 Task: Find connections with filter location Yverdon-les-Bains with filter topic #coachingwith filter profile language English with filter current company Habitat for Humanity International with filter school Abeda Inamdar Senior College - India with filter industry Economic Programs with filter service category Financial Planning with filter keywords title Yoga Instructor
Action: Mouse moved to (504, 79)
Screenshot: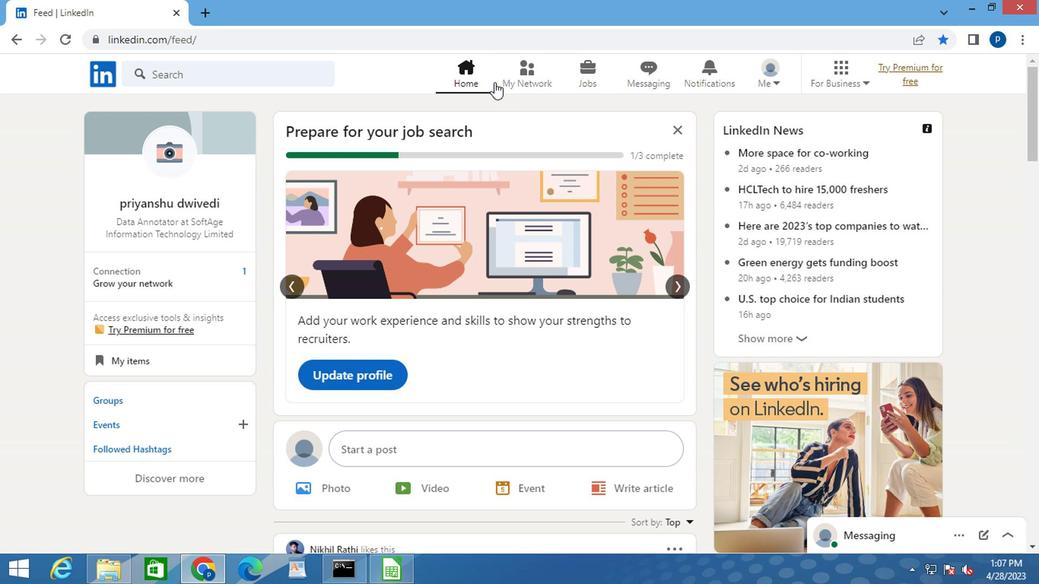 
Action: Mouse pressed left at (504, 79)
Screenshot: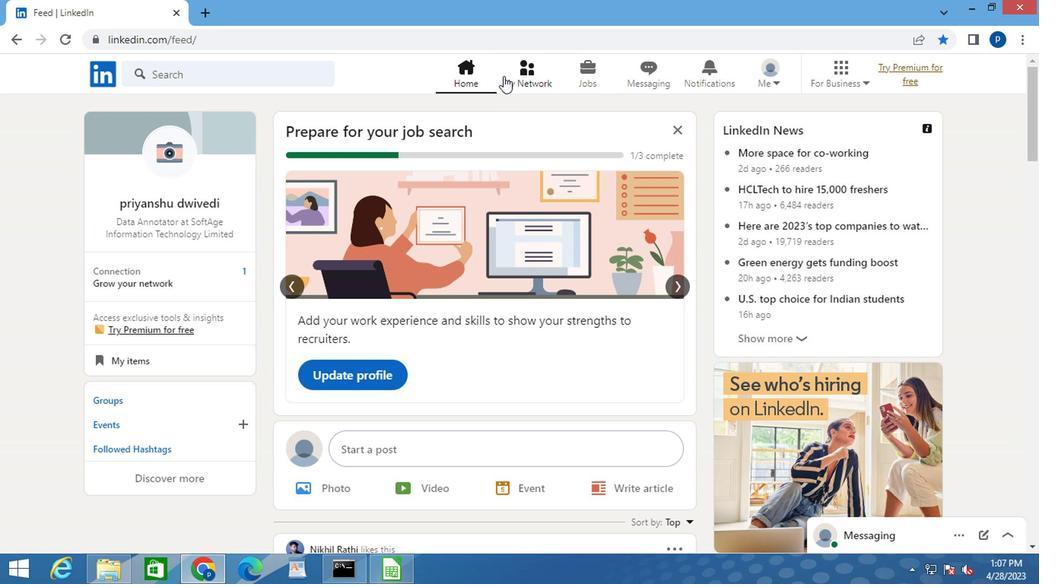 
Action: Mouse moved to (188, 165)
Screenshot: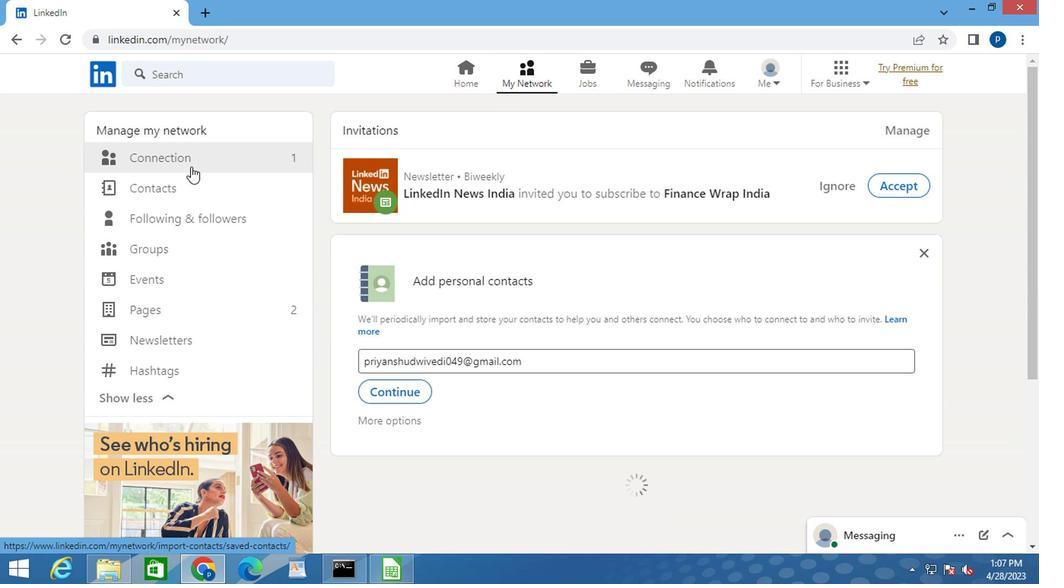 
Action: Mouse pressed left at (188, 165)
Screenshot: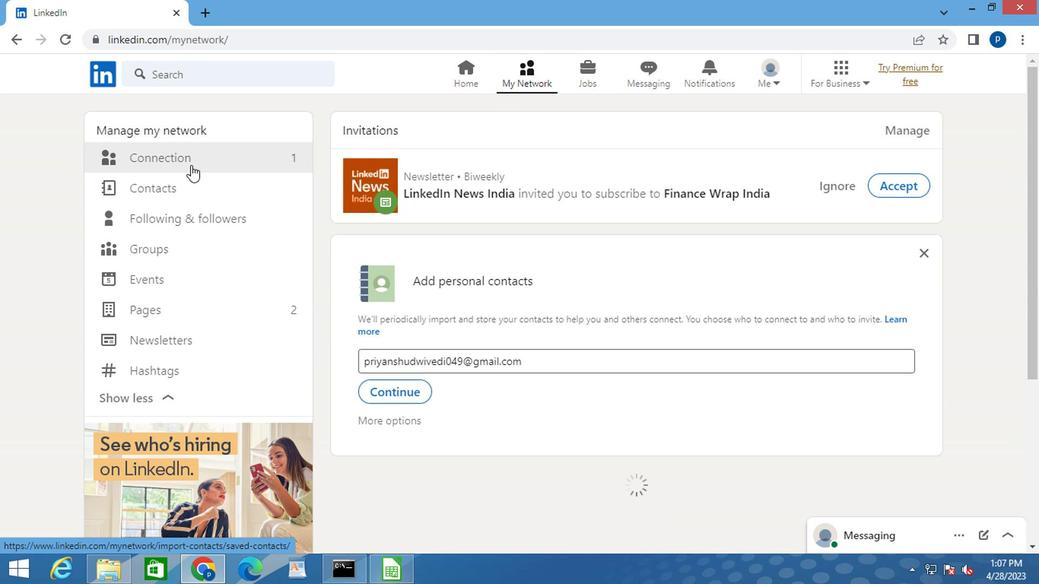 
Action: Mouse moved to (617, 162)
Screenshot: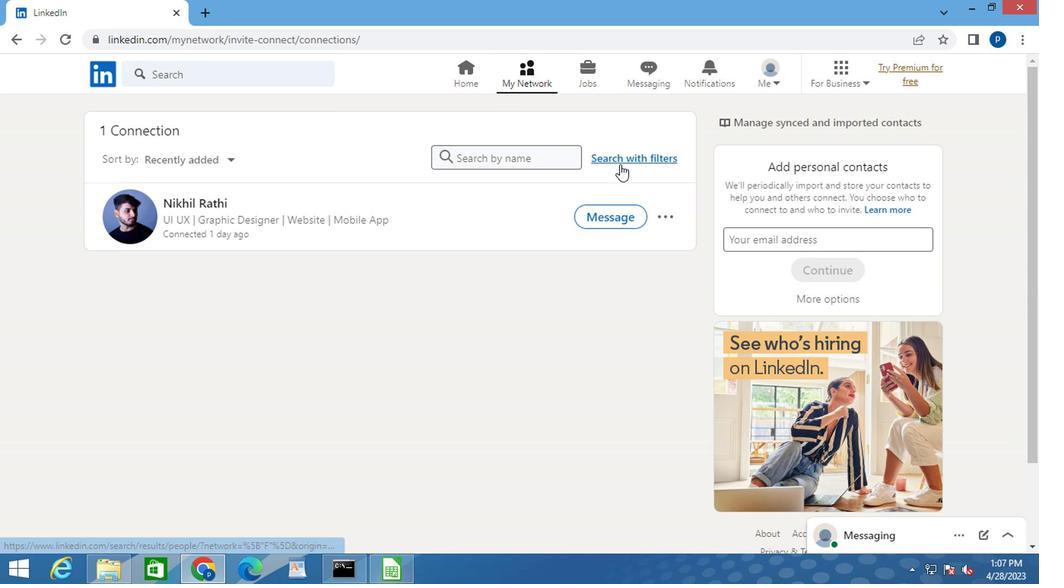 
Action: Mouse pressed left at (617, 162)
Screenshot: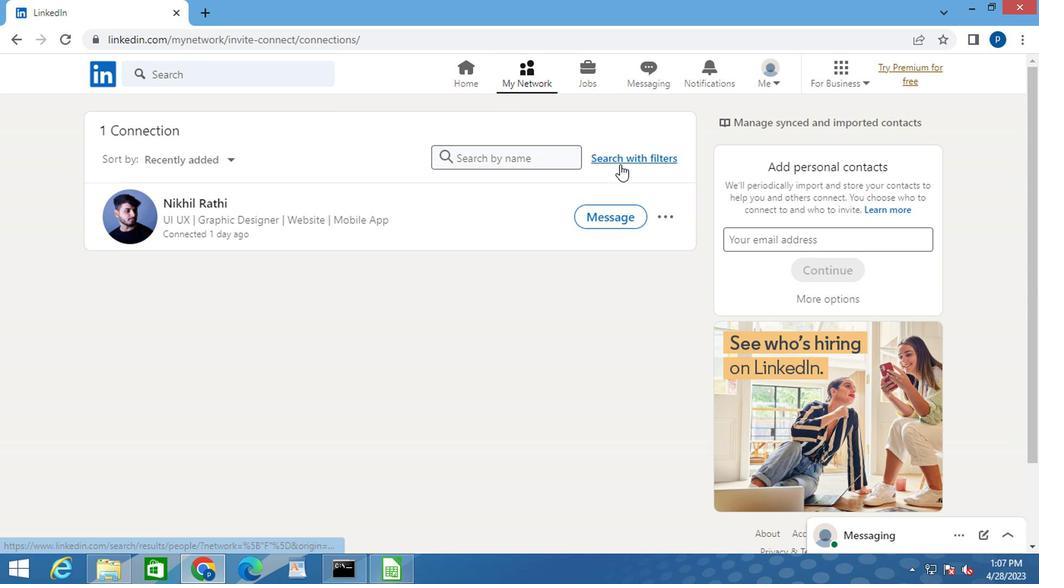 
Action: Mouse moved to (555, 115)
Screenshot: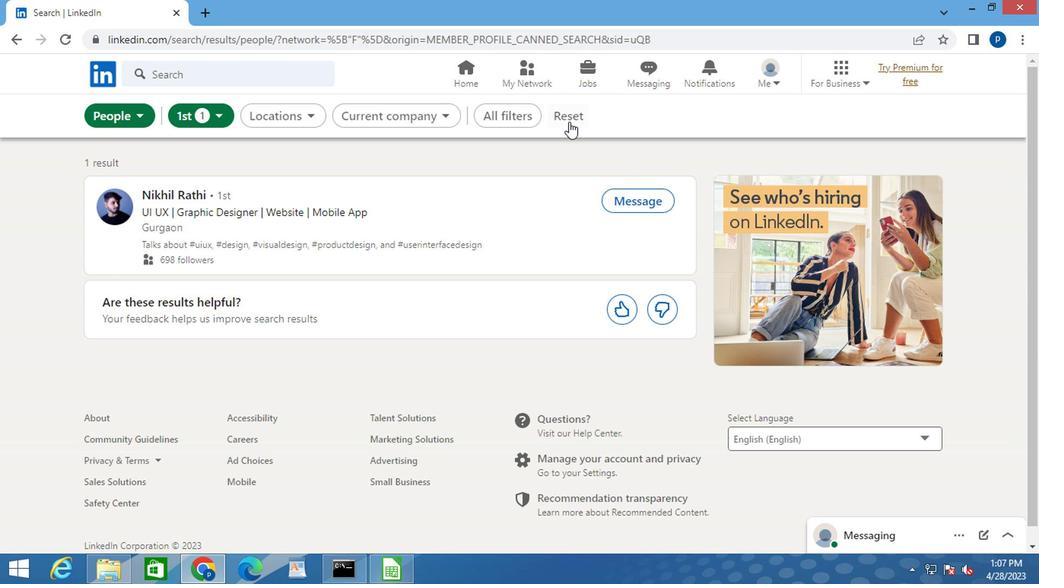 
Action: Mouse pressed left at (555, 115)
Screenshot: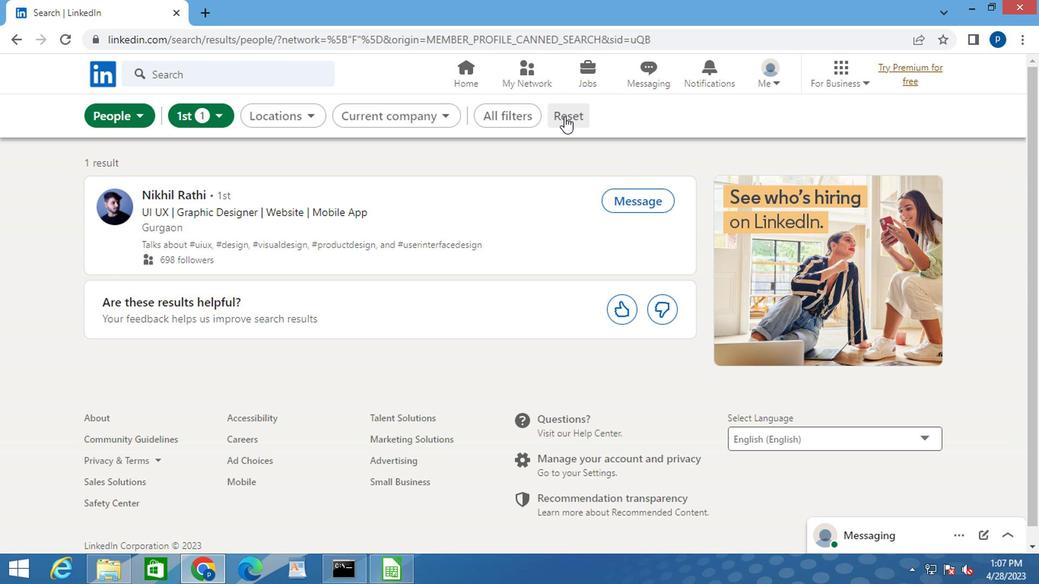 
Action: Mouse moved to (546, 117)
Screenshot: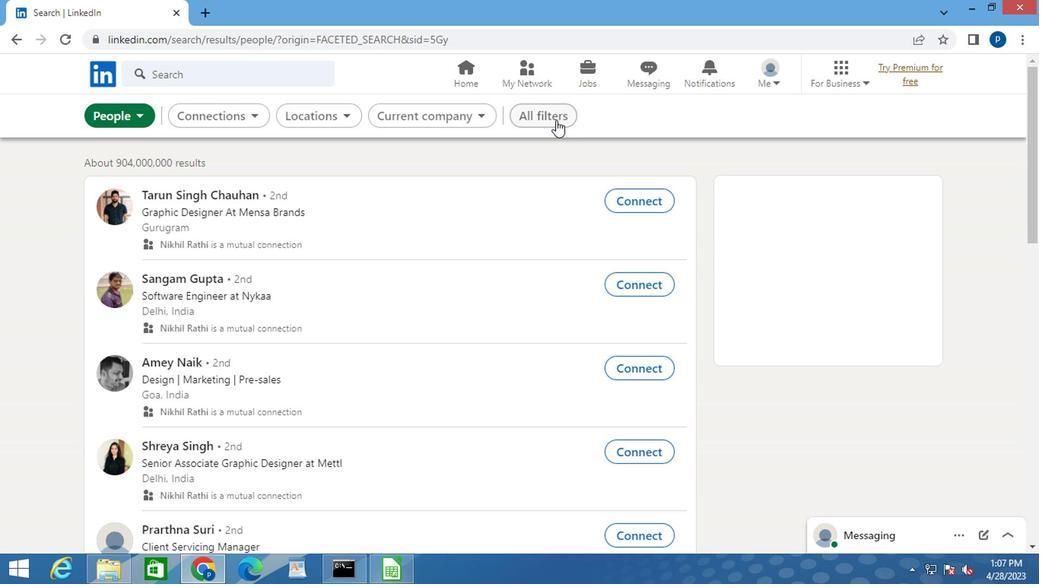 
Action: Mouse pressed left at (546, 117)
Screenshot: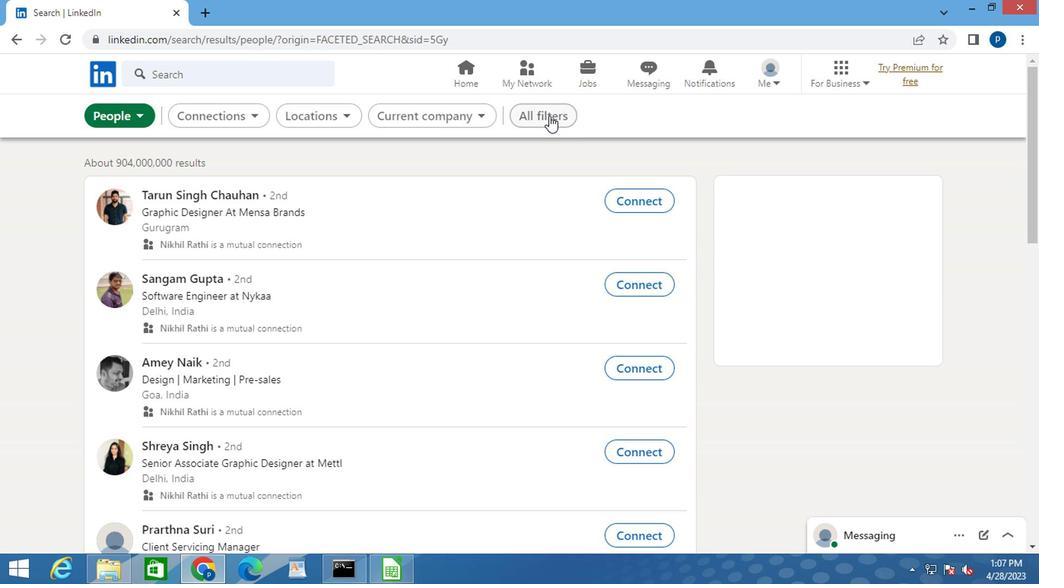
Action: Mouse moved to (734, 344)
Screenshot: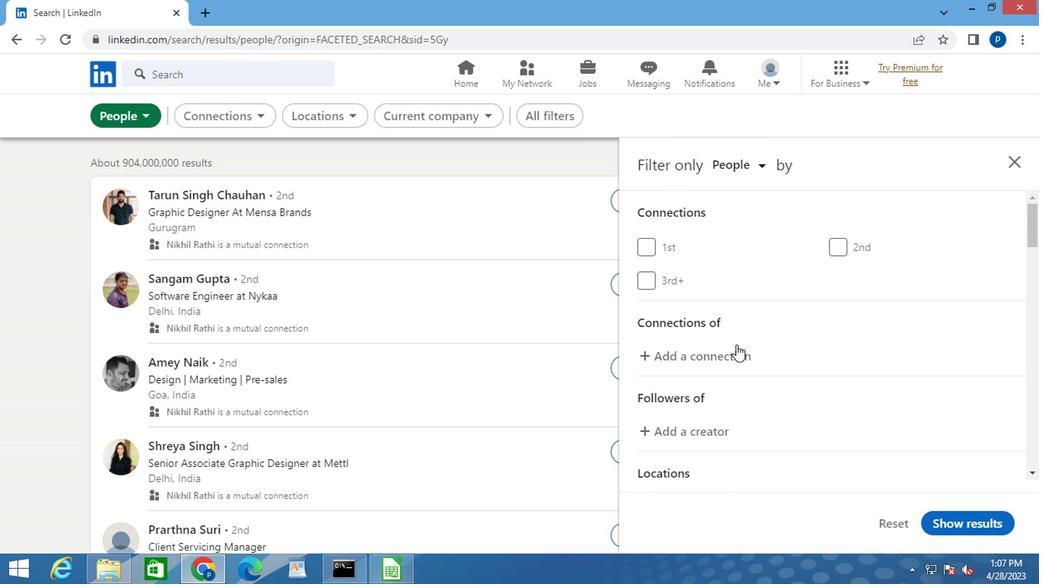 
Action: Mouse scrolled (734, 343) with delta (0, -1)
Screenshot: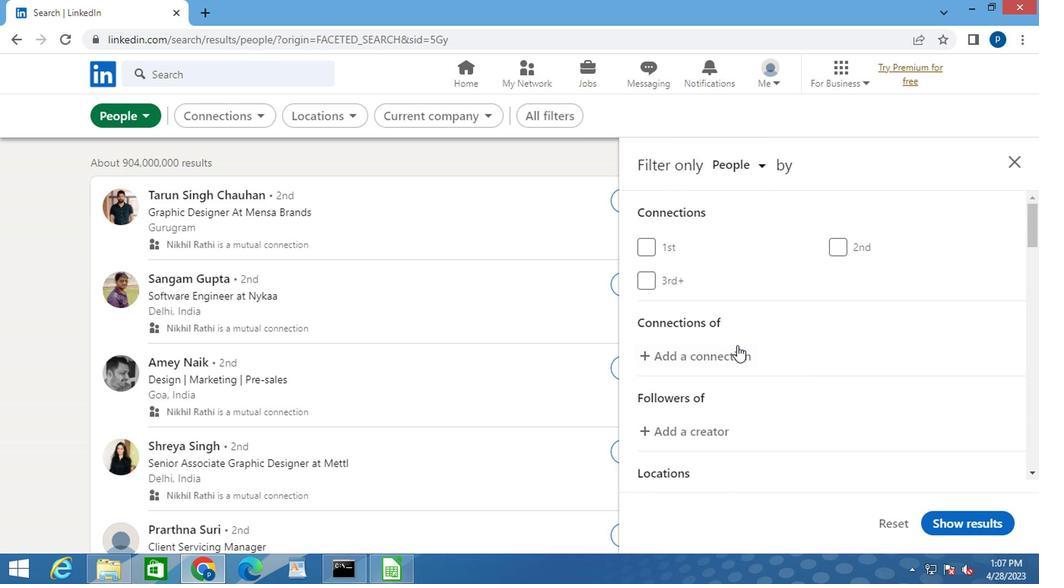 
Action: Mouse scrolled (734, 343) with delta (0, -1)
Screenshot: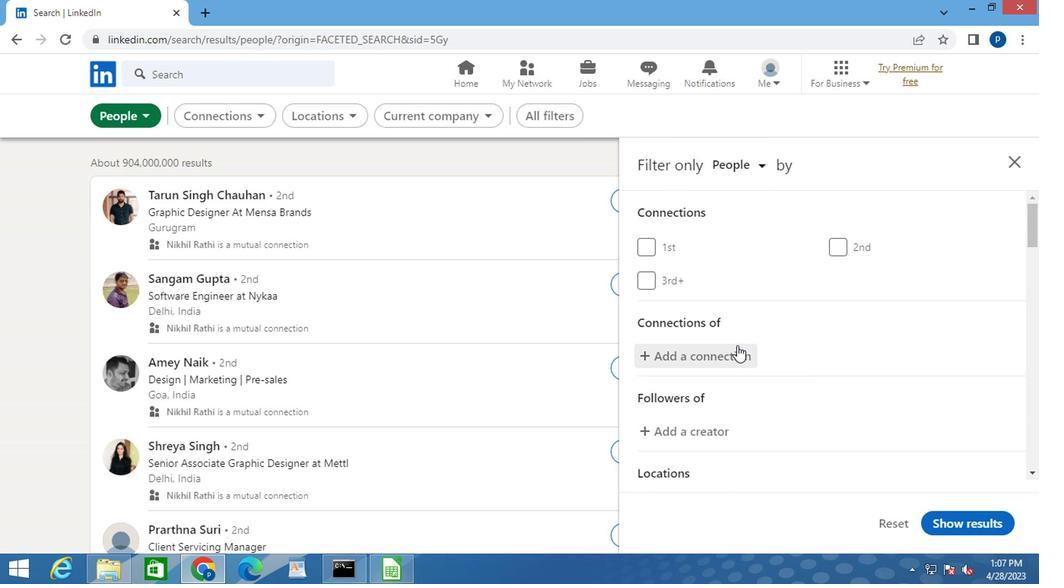
Action: Mouse moved to (846, 408)
Screenshot: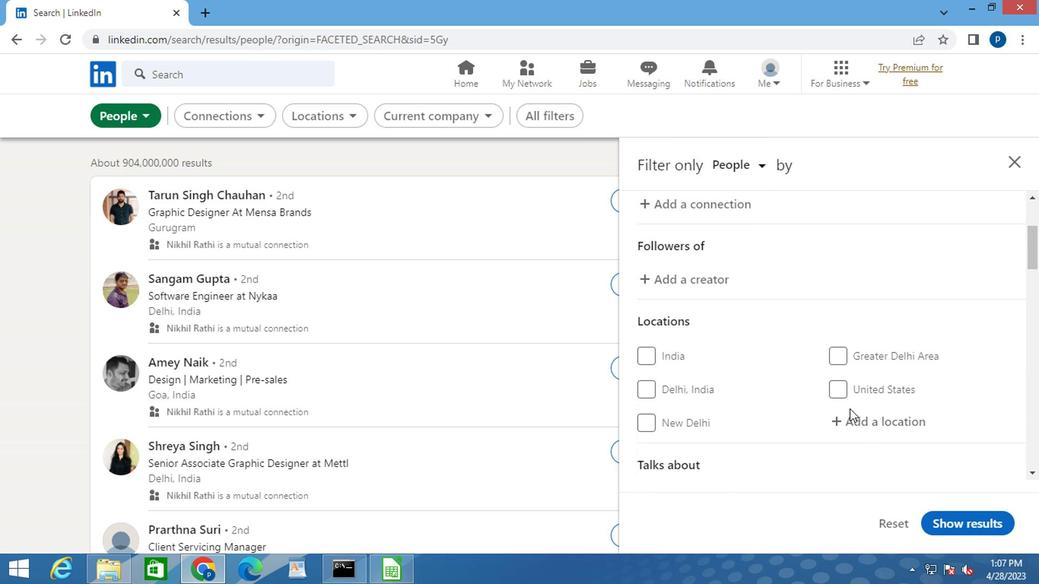 
Action: Mouse pressed left at (846, 408)
Screenshot: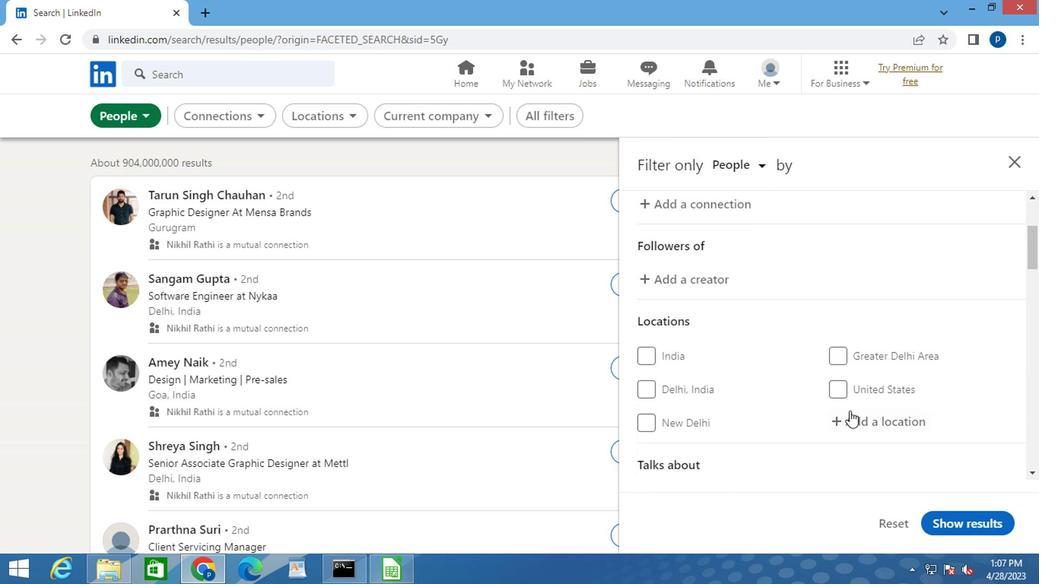 
Action: Key pressed <Key.caps_lock>y<Key.caps_lock>verdon-<Key.caps_lock>i<Key.caps_lock>es-<Key.caps_lock>b<Key.caps_lock>ains<Key.space>
Screenshot: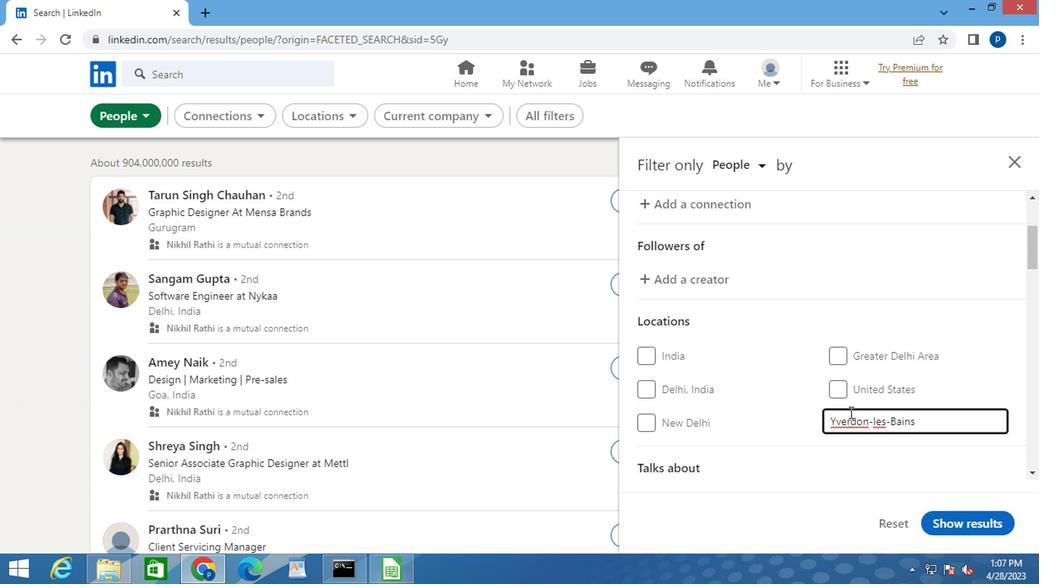 
Action: Mouse moved to (782, 413)
Screenshot: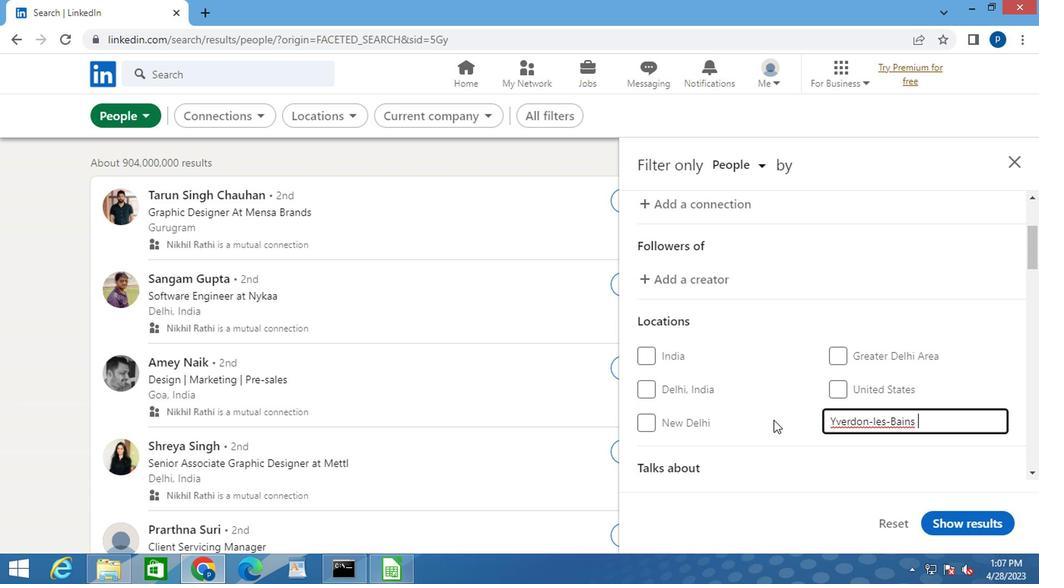 
Action: Mouse scrolled (782, 413) with delta (0, 0)
Screenshot: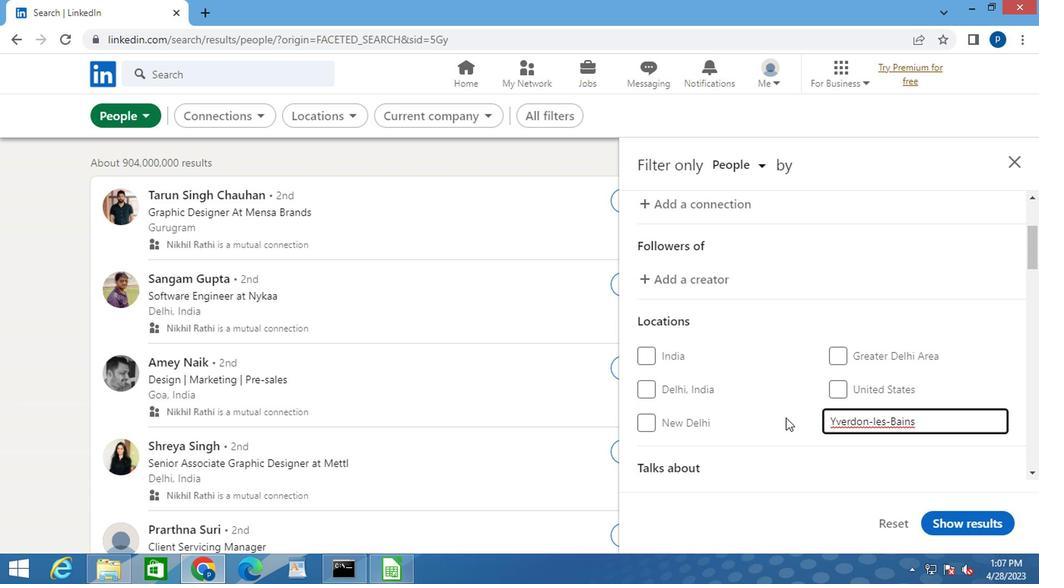 
Action: Mouse scrolled (782, 413) with delta (0, 0)
Screenshot: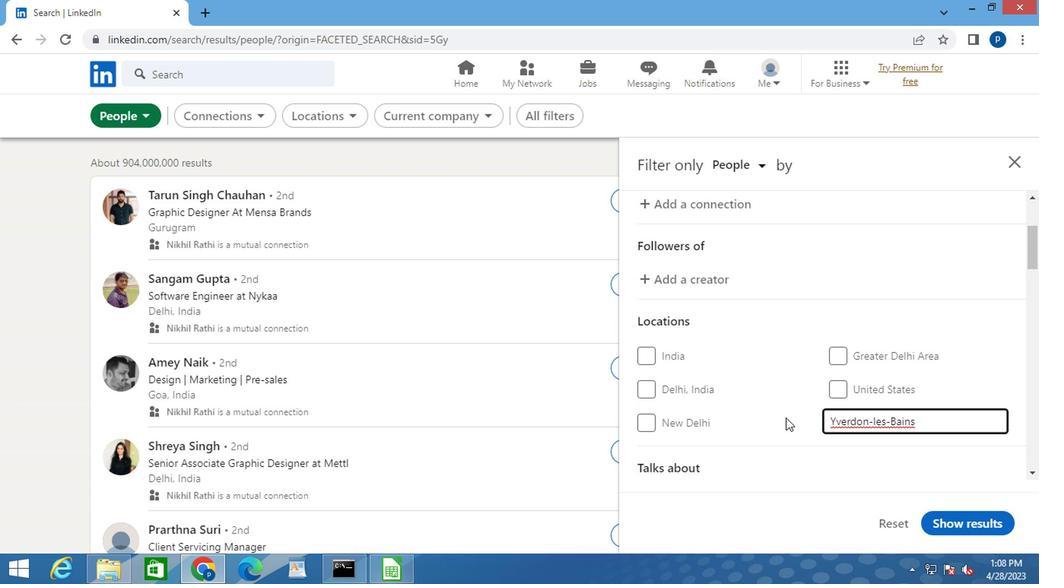 
Action: Mouse moved to (853, 411)
Screenshot: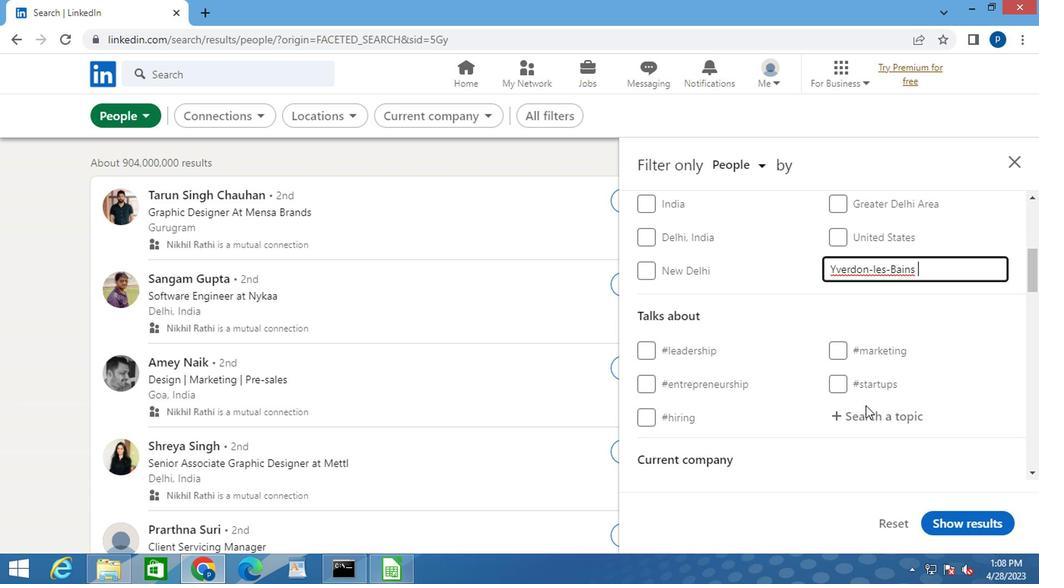 
Action: Mouse pressed left at (853, 411)
Screenshot: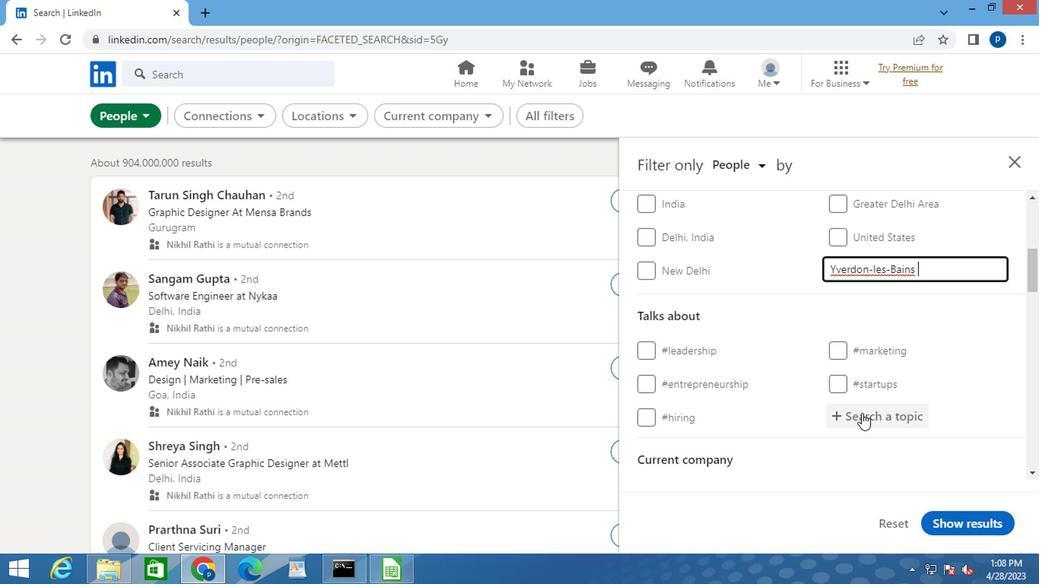 
Action: Key pressed <Key.shift><Key.shift><Key.shift>#COACHING<Key.space>
Screenshot: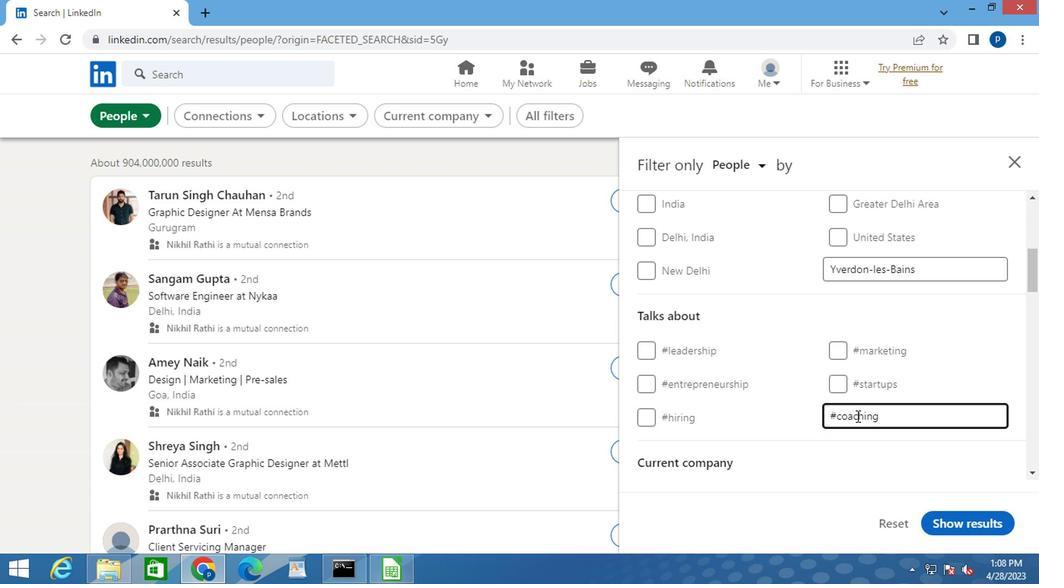 
Action: Mouse moved to (824, 424)
Screenshot: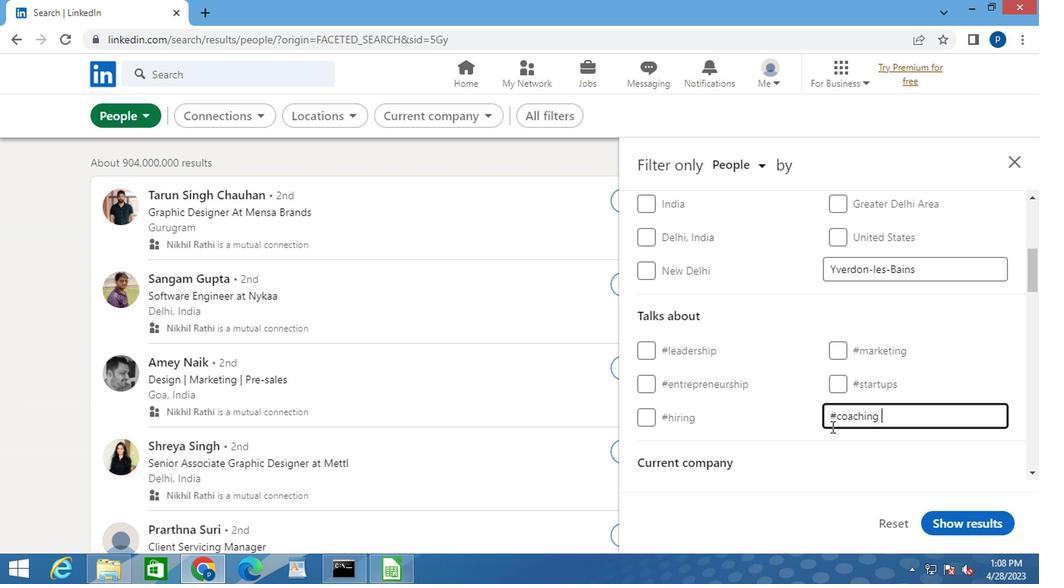 
Action: Mouse scrolled (824, 423) with delta (0, -1)
Screenshot: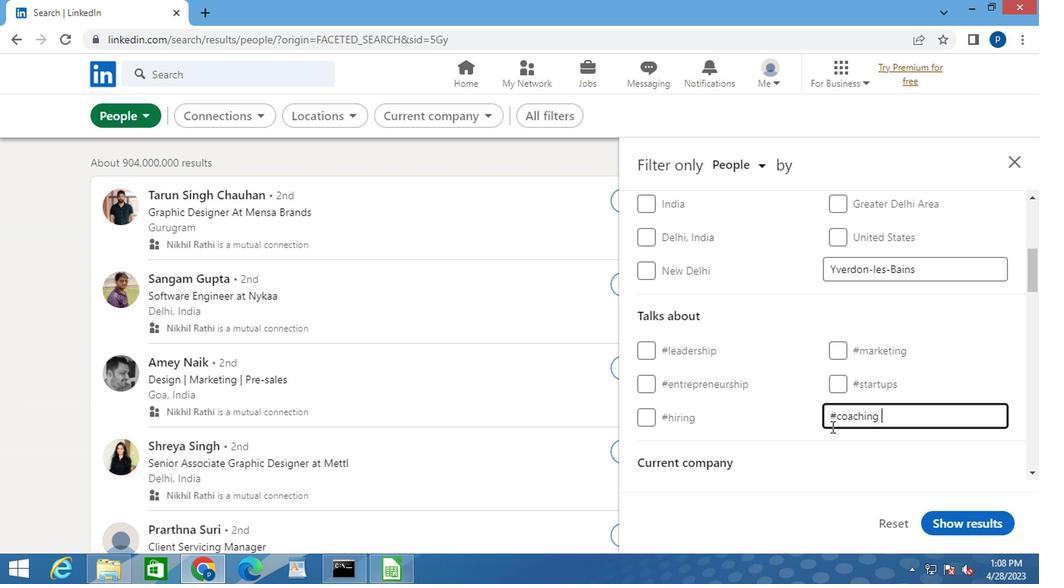
Action: Mouse scrolled (824, 423) with delta (0, -1)
Screenshot: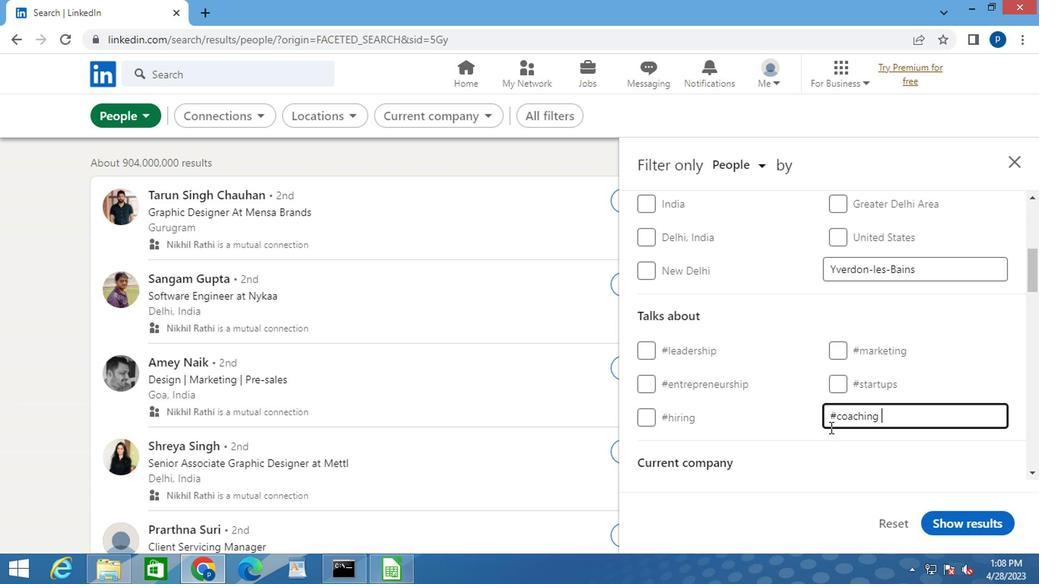 
Action: Mouse moved to (807, 401)
Screenshot: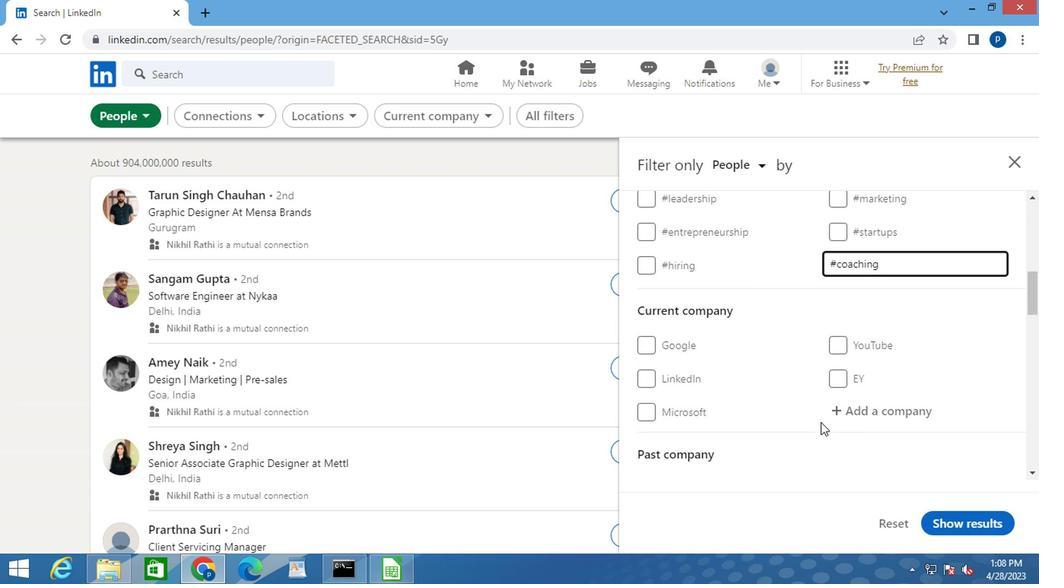 
Action: Mouse scrolled (807, 401) with delta (0, 0)
Screenshot: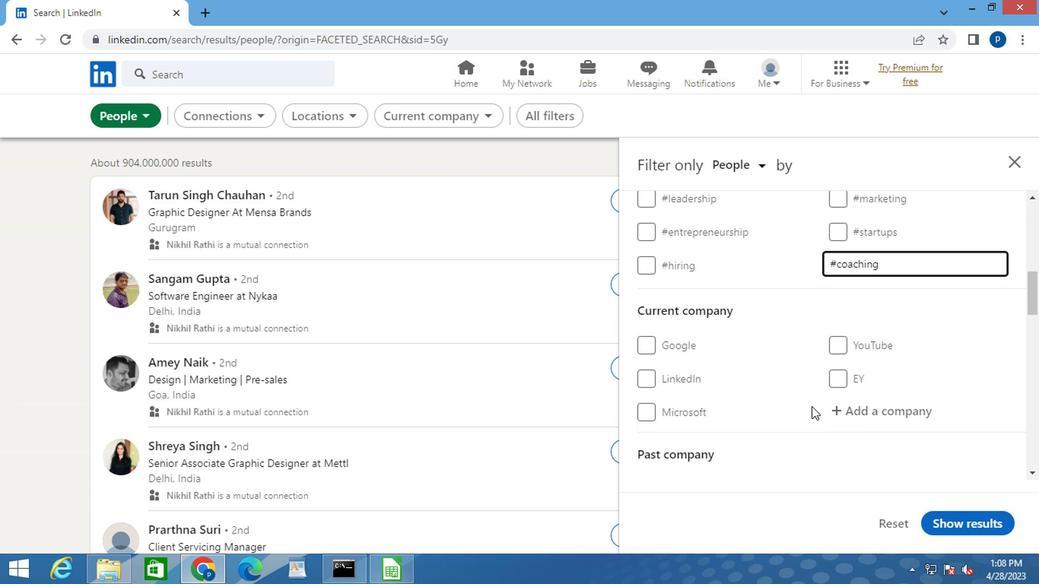 
Action: Mouse scrolled (807, 401) with delta (0, 0)
Screenshot: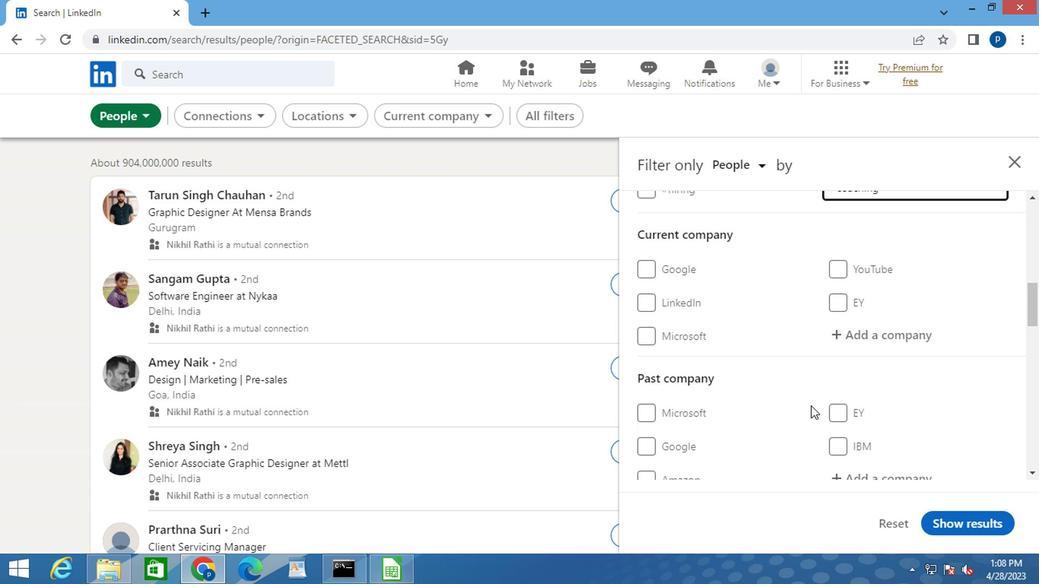 
Action: Mouse scrolled (807, 401) with delta (0, 0)
Screenshot: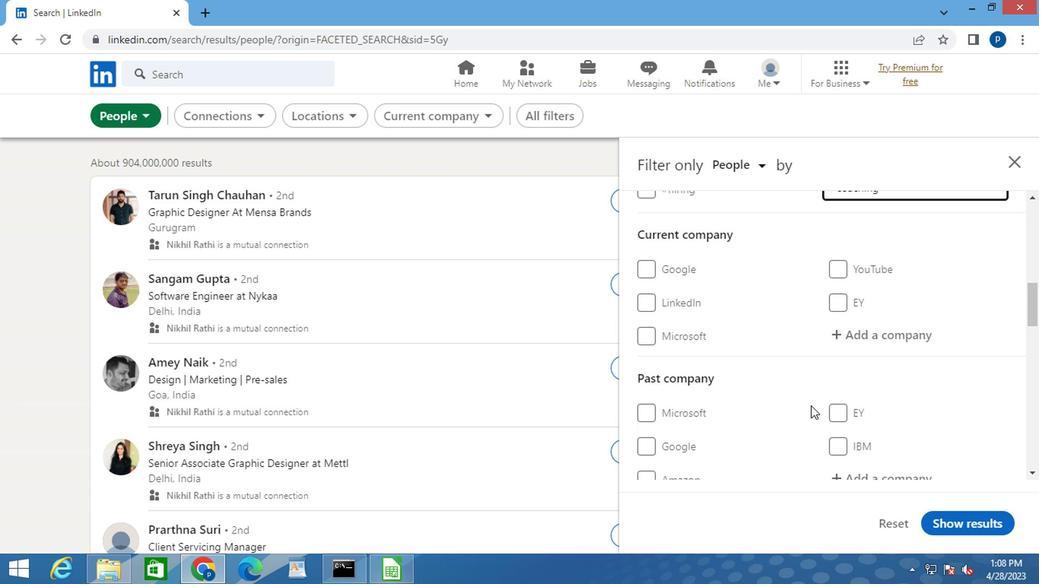 
Action: Mouse moved to (782, 382)
Screenshot: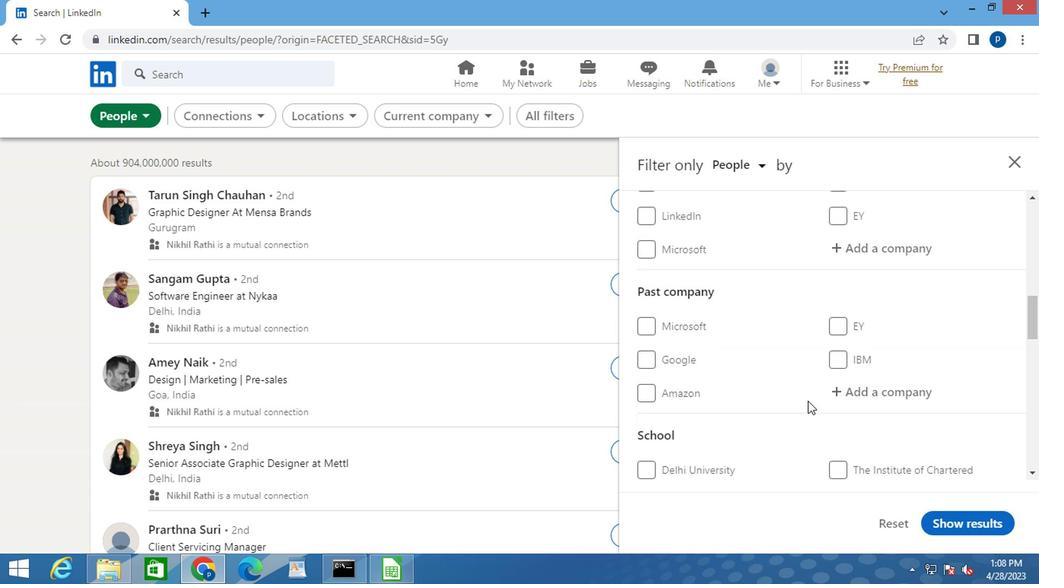 
Action: Mouse scrolled (782, 382) with delta (0, 0)
Screenshot: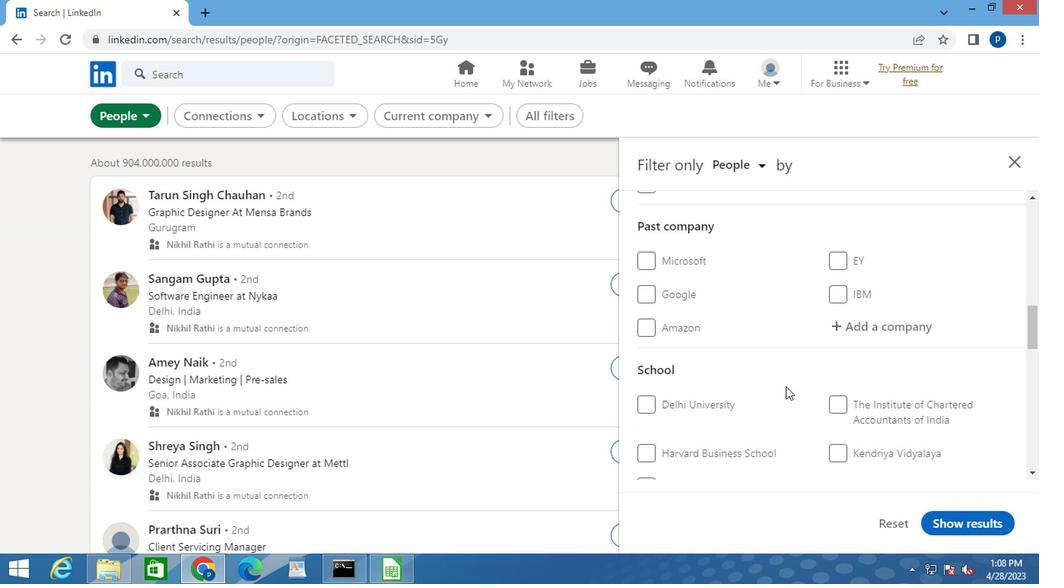 
Action: Mouse scrolled (782, 382) with delta (0, 0)
Screenshot: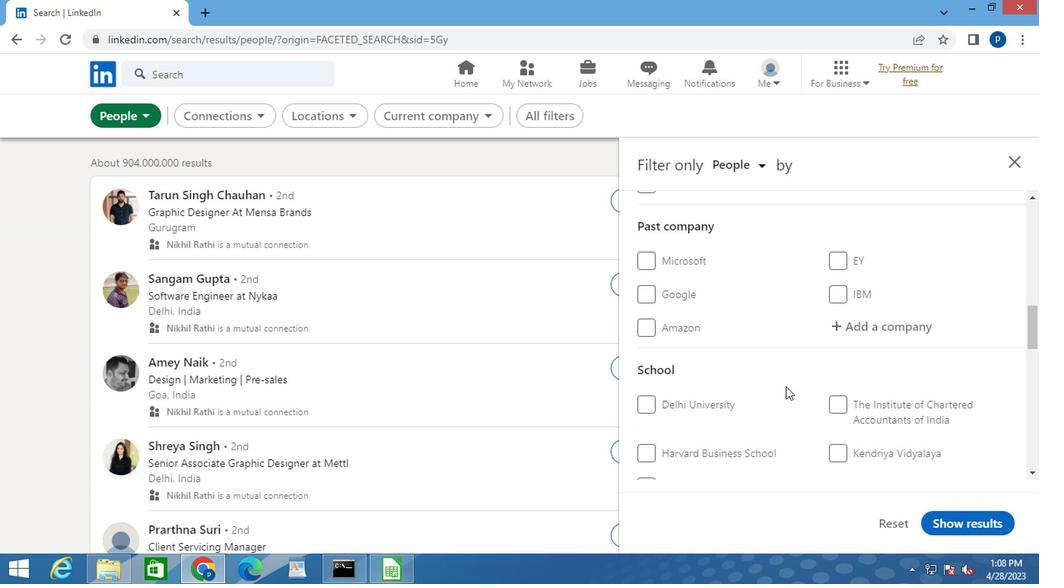 
Action: Mouse scrolled (782, 382) with delta (0, 0)
Screenshot: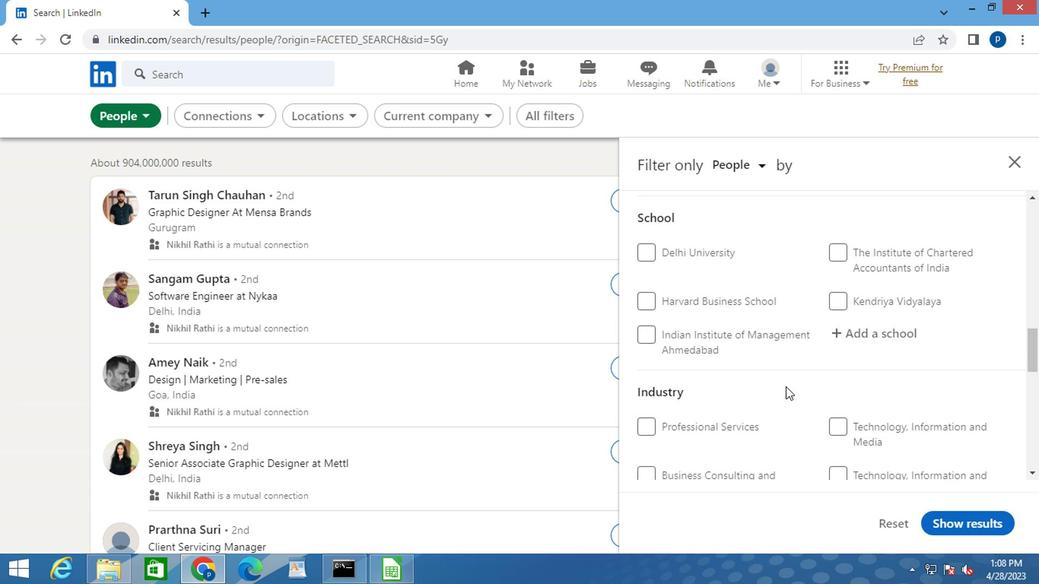 
Action: Mouse scrolled (782, 382) with delta (0, 0)
Screenshot: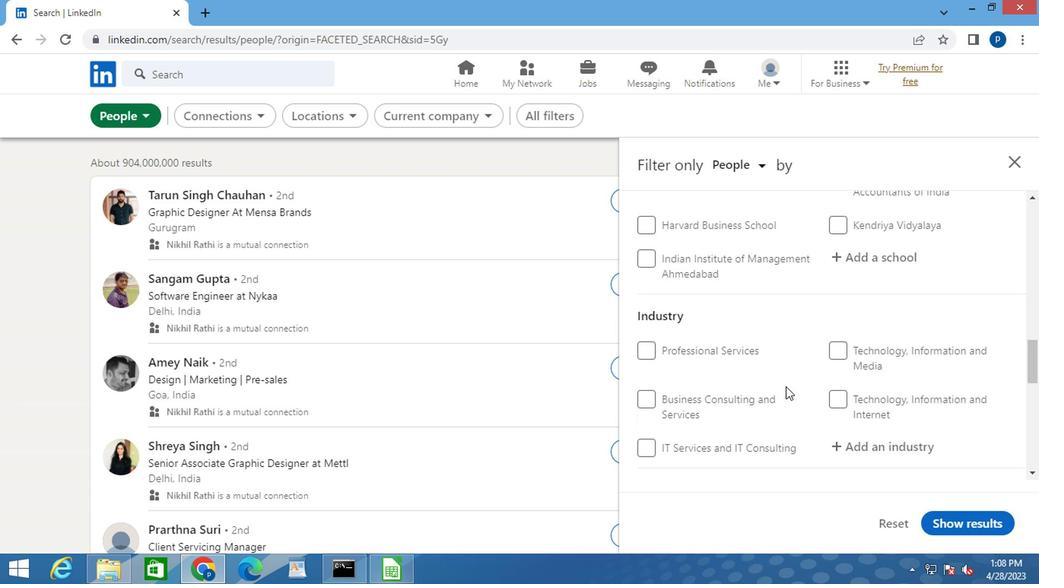 
Action: Mouse scrolled (782, 382) with delta (0, 0)
Screenshot: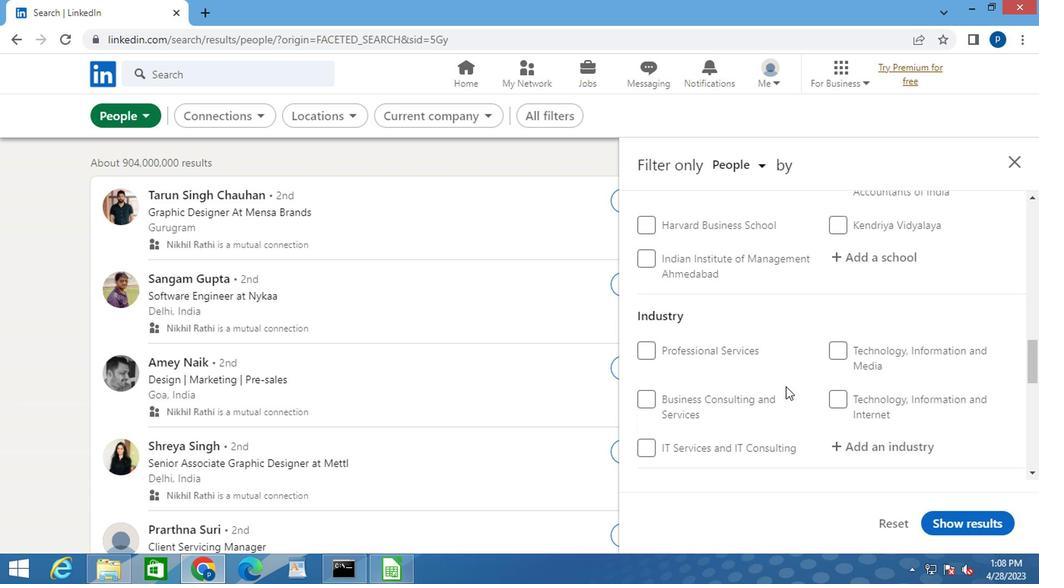 
Action: Mouse moved to (645, 371)
Screenshot: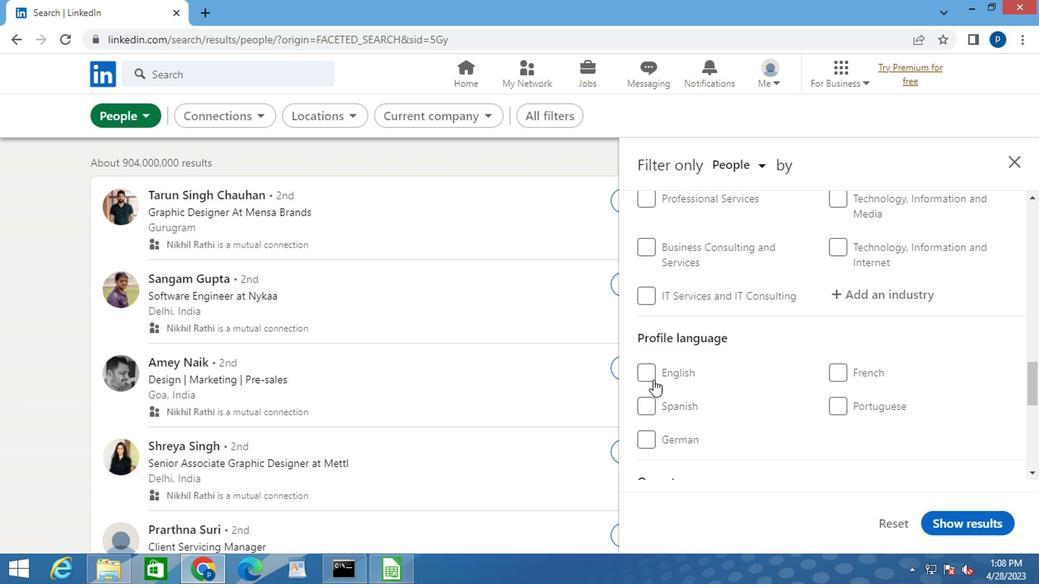 
Action: Mouse pressed left at (645, 371)
Screenshot: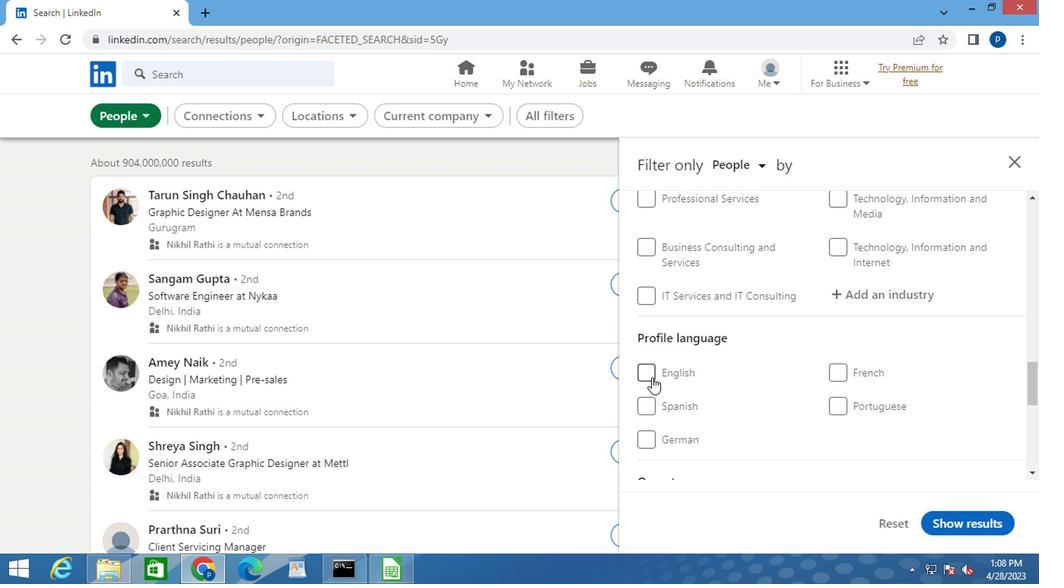
Action: Mouse moved to (738, 364)
Screenshot: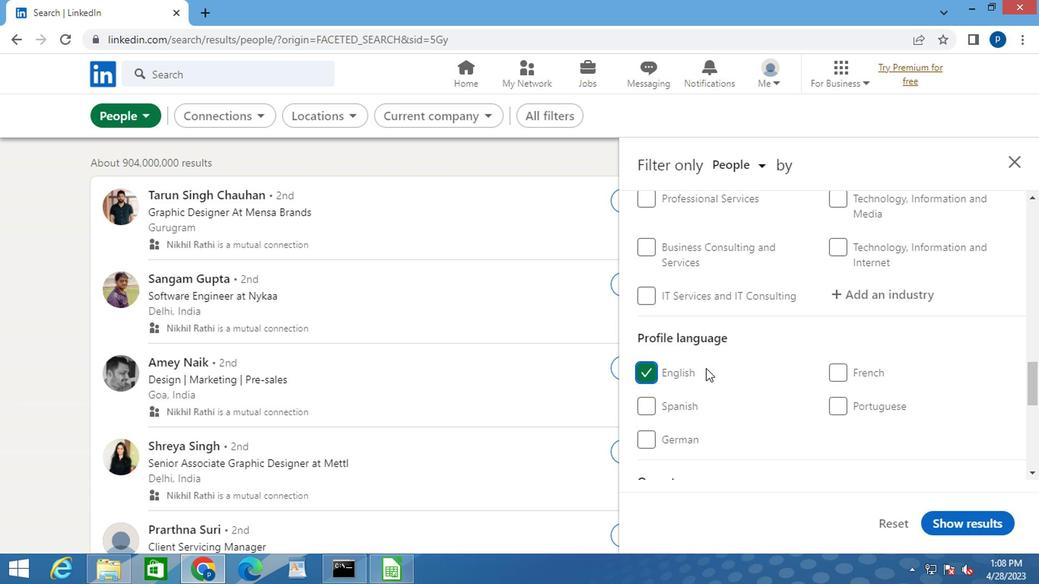 
Action: Mouse scrolled (738, 365) with delta (0, 1)
Screenshot: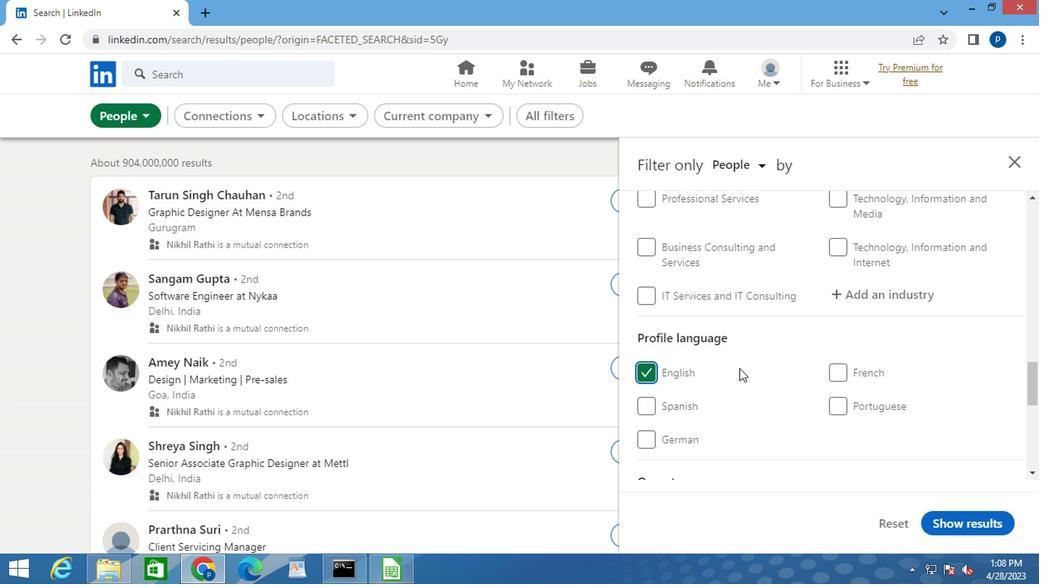 
Action: Mouse scrolled (738, 365) with delta (0, 1)
Screenshot: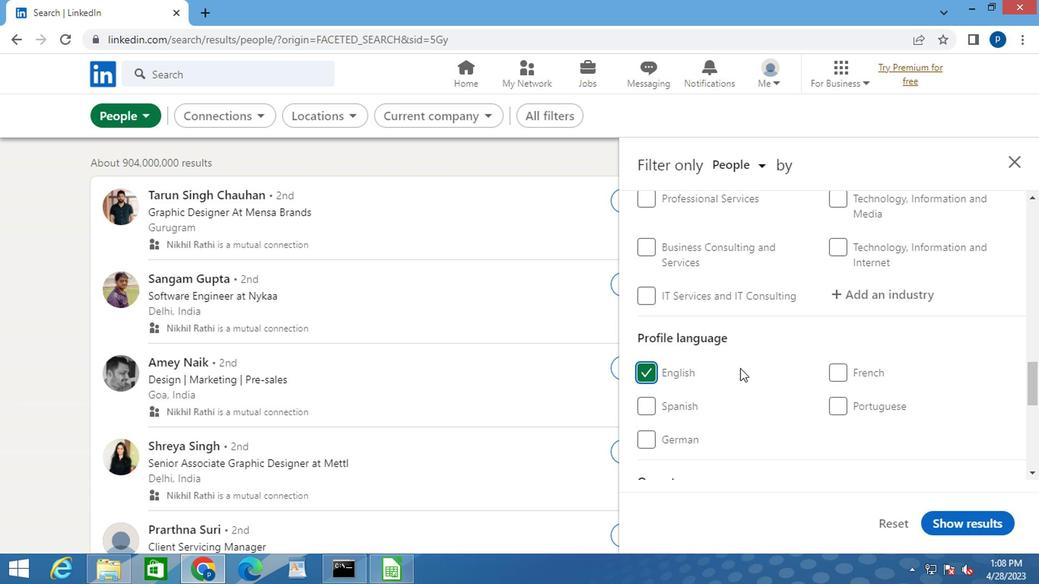 
Action: Mouse scrolled (738, 365) with delta (0, 1)
Screenshot: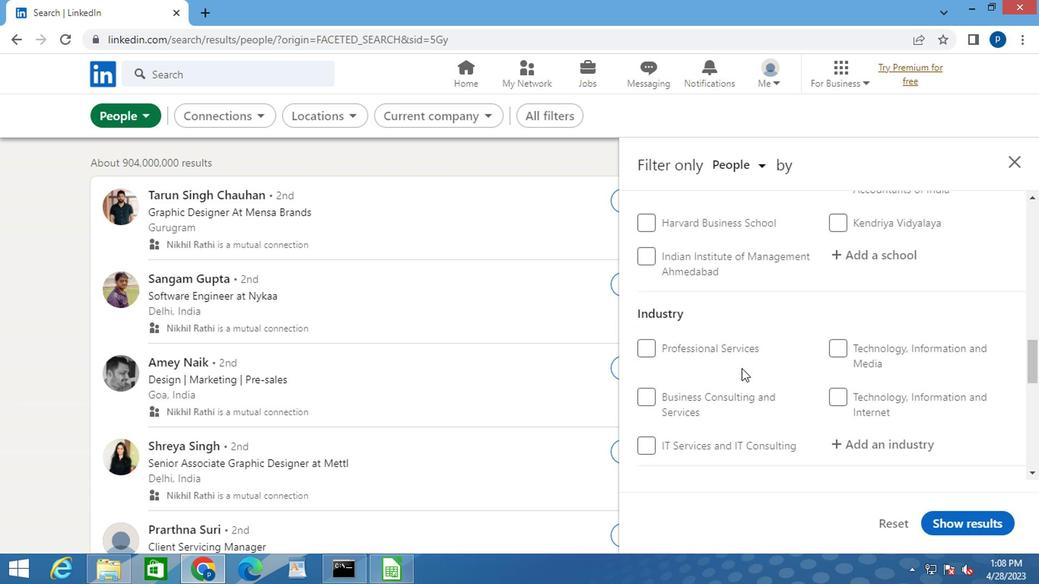 
Action: Mouse scrolled (738, 365) with delta (0, 1)
Screenshot: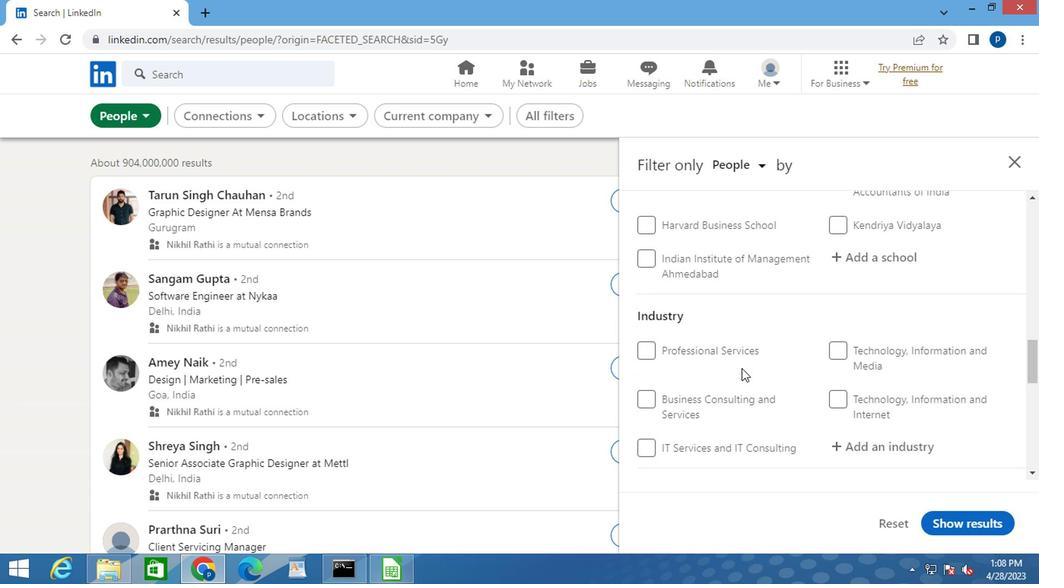 
Action: Mouse scrolled (738, 365) with delta (0, 1)
Screenshot: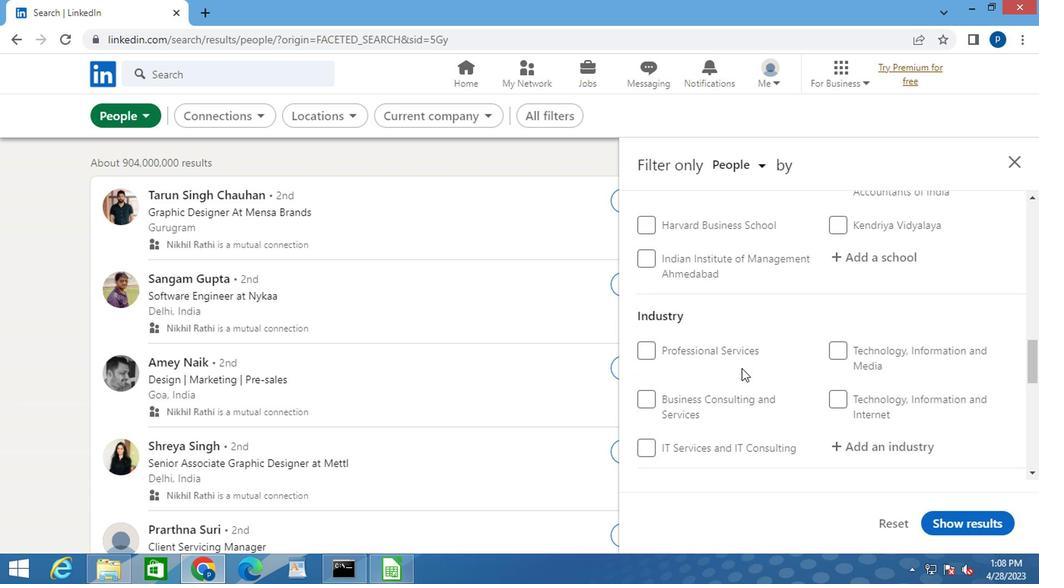 
Action: Mouse moved to (743, 368)
Screenshot: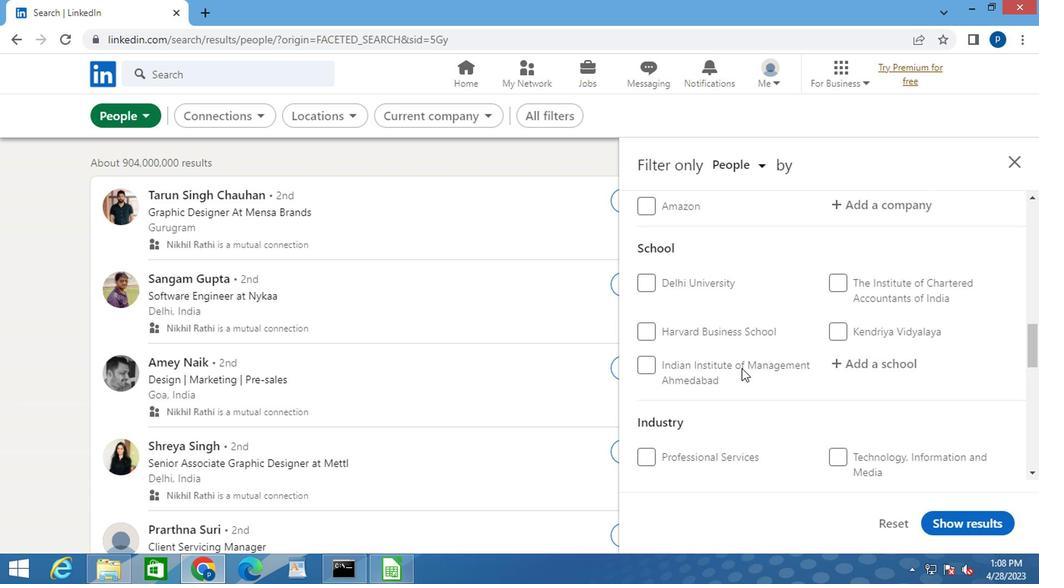 
Action: Mouse scrolled (743, 368) with delta (0, 0)
Screenshot: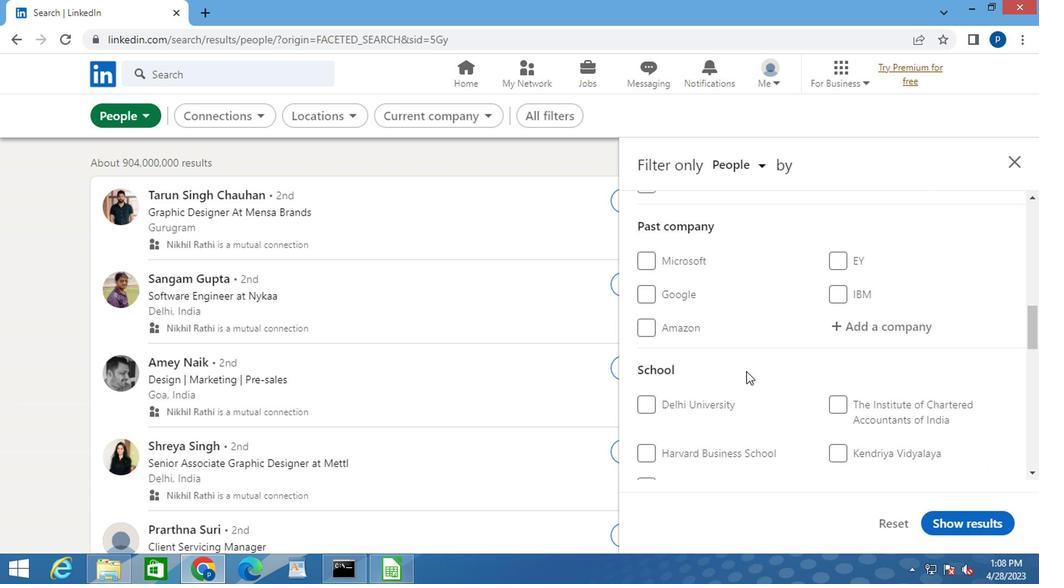 
Action: Mouse moved to (743, 372)
Screenshot: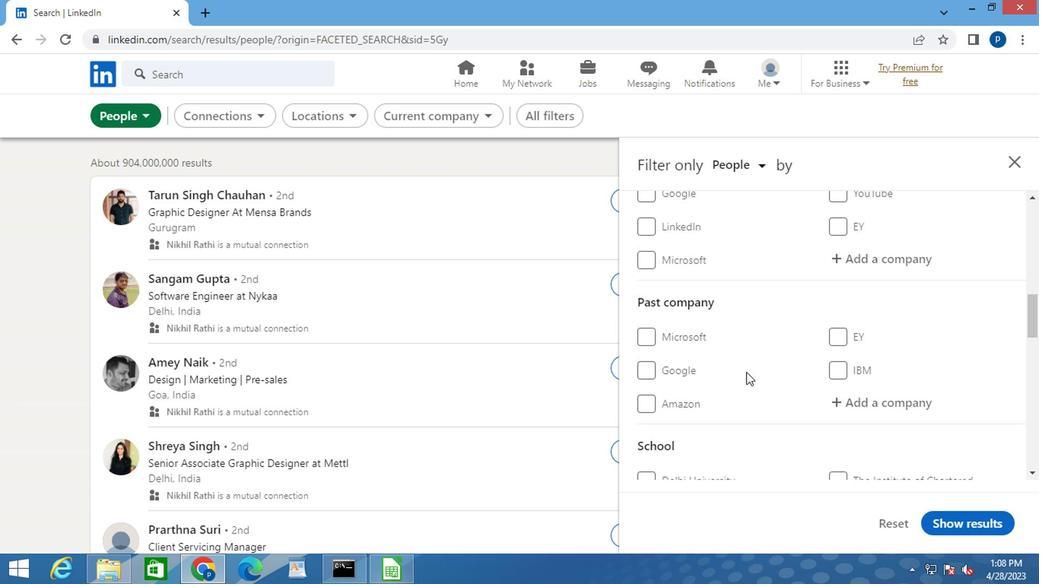 
Action: Mouse scrolled (743, 373) with delta (0, 1)
Screenshot: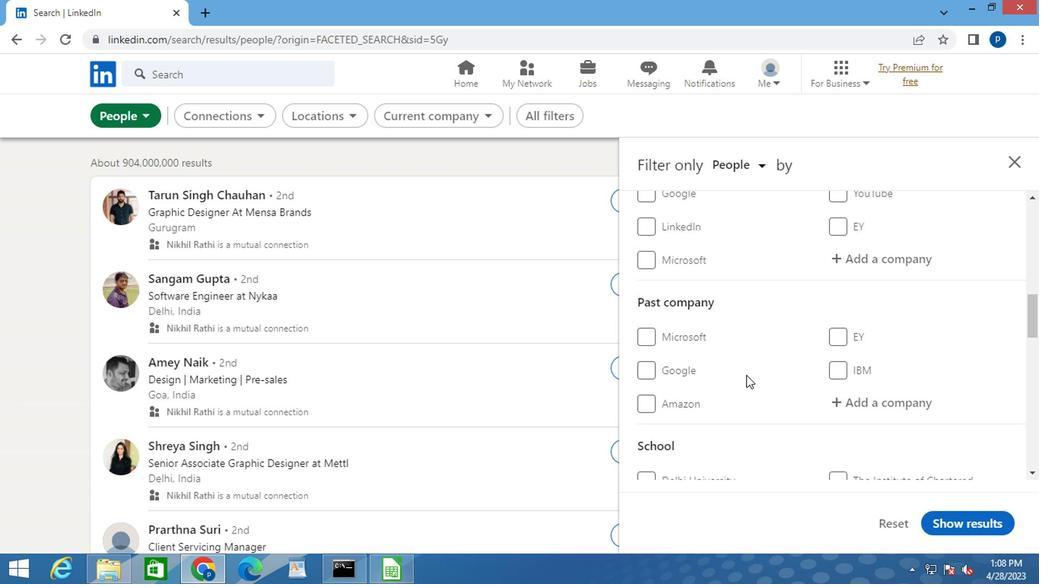 
Action: Mouse moved to (835, 330)
Screenshot: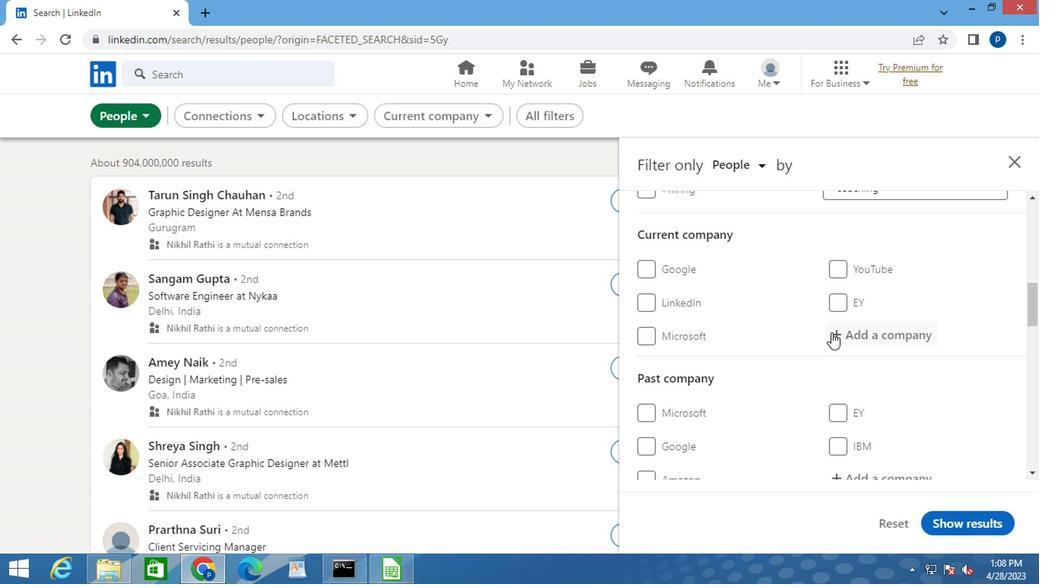 
Action: Mouse pressed left at (835, 330)
Screenshot: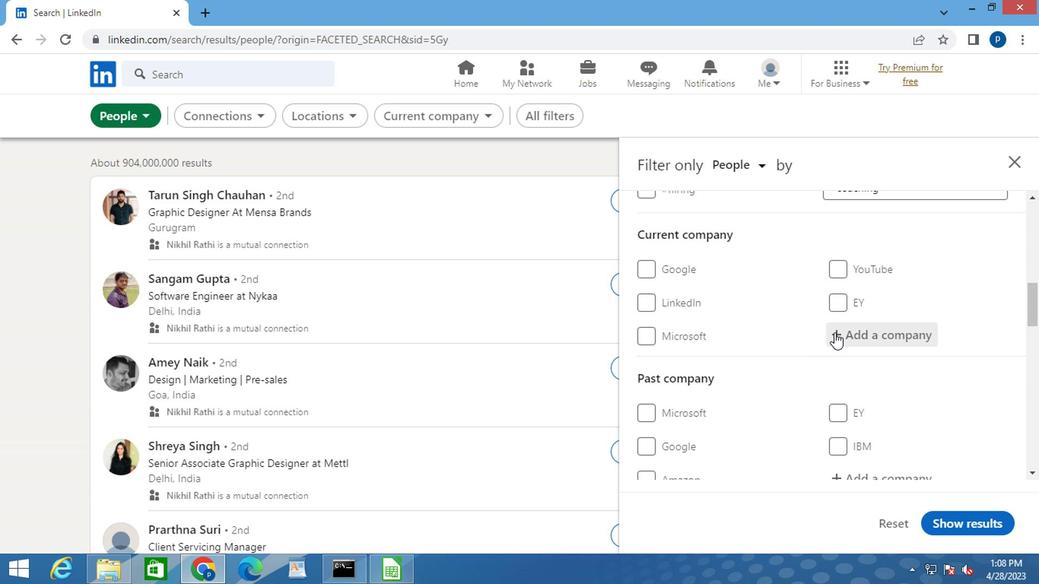 
Action: Mouse moved to (836, 330)
Screenshot: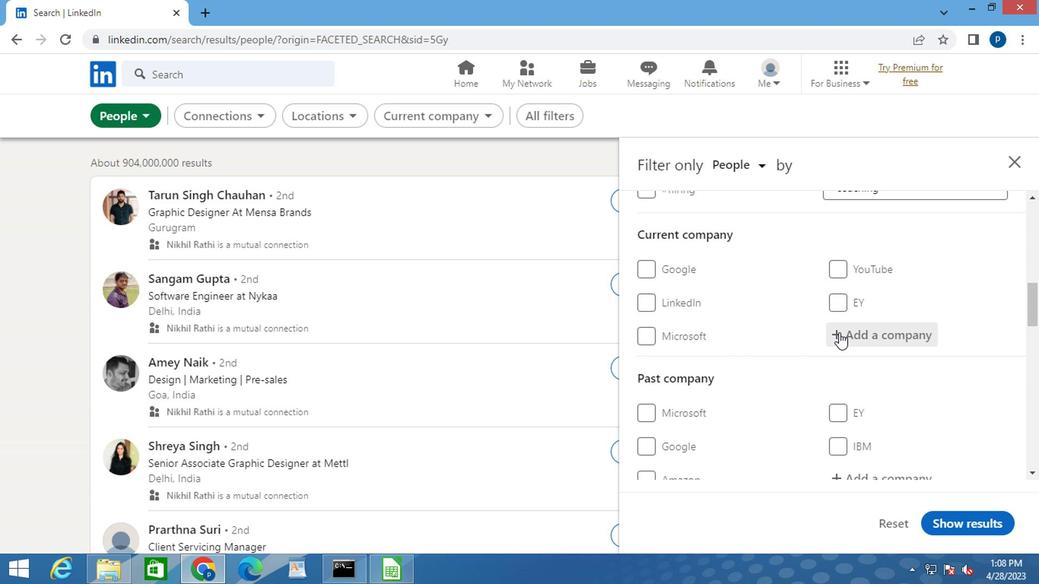 
Action: Key pressed <Key.caps_lock>H<Key.caps_lock>ABITAT<Key.space>FOR<Key.space>
Screenshot: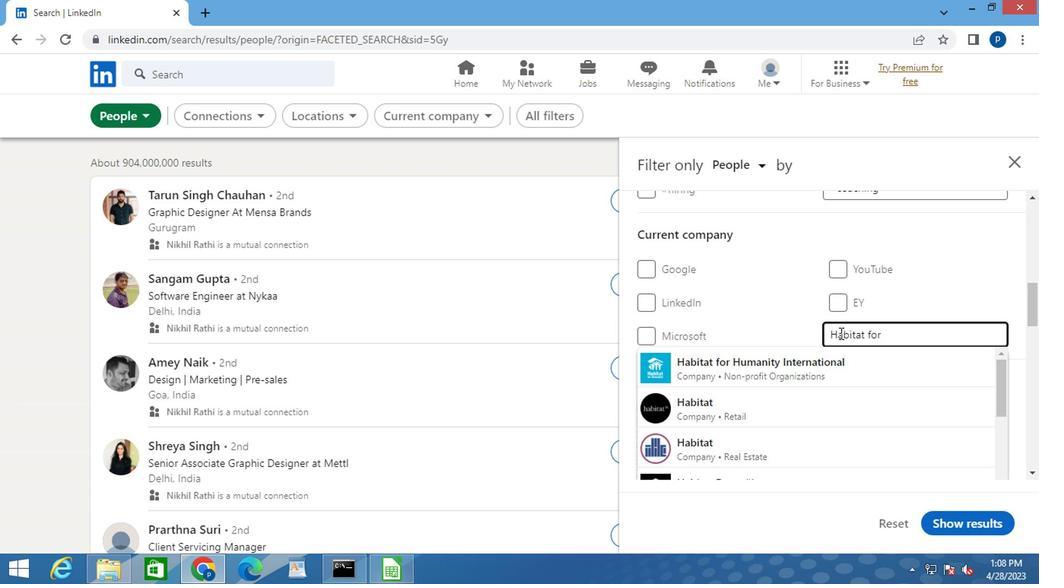 
Action: Mouse moved to (794, 365)
Screenshot: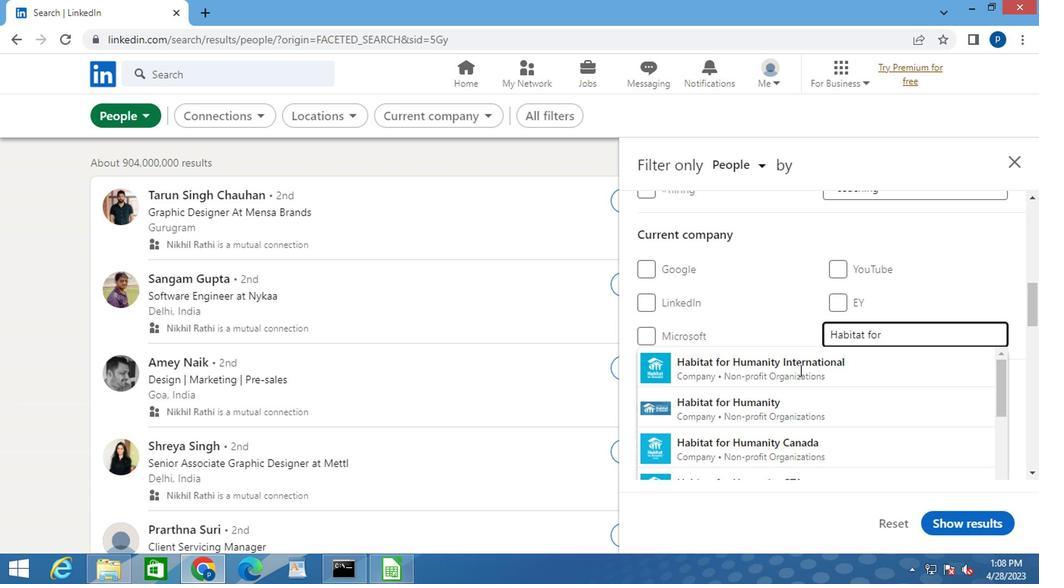 
Action: Mouse pressed left at (794, 365)
Screenshot: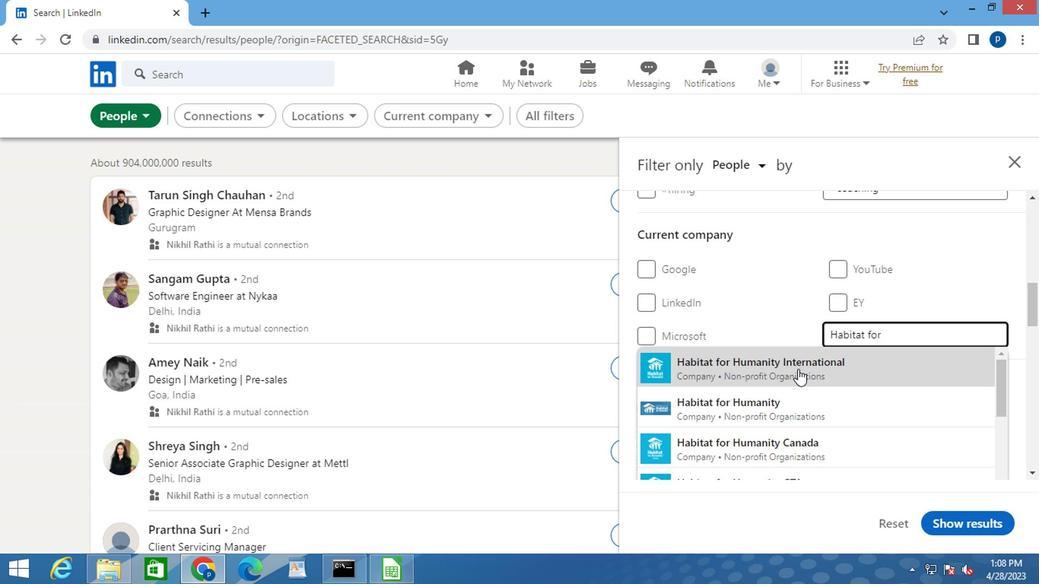 
Action: Mouse scrolled (794, 364) with delta (0, -1)
Screenshot: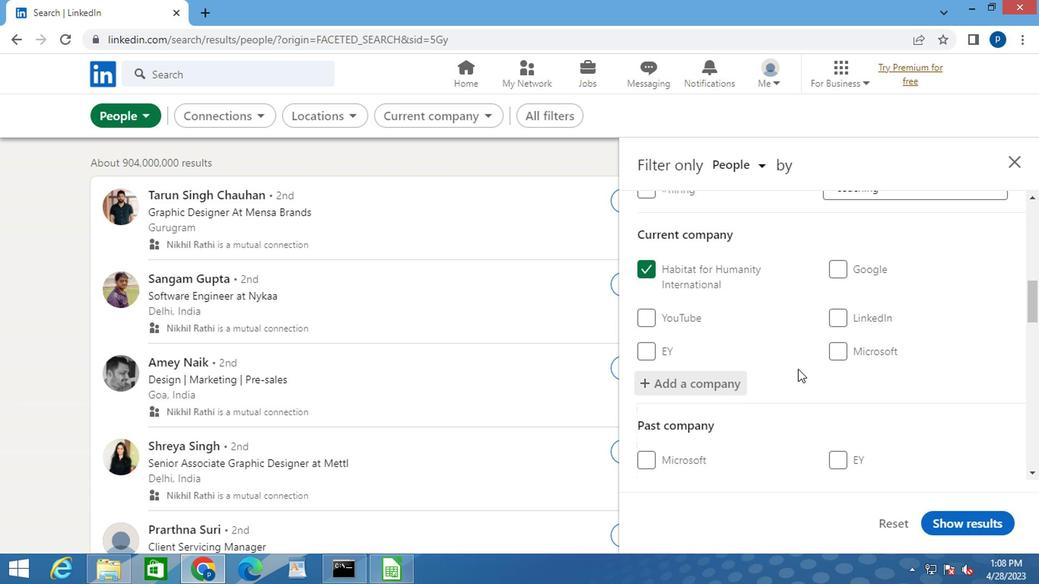
Action: Mouse scrolled (794, 364) with delta (0, -1)
Screenshot: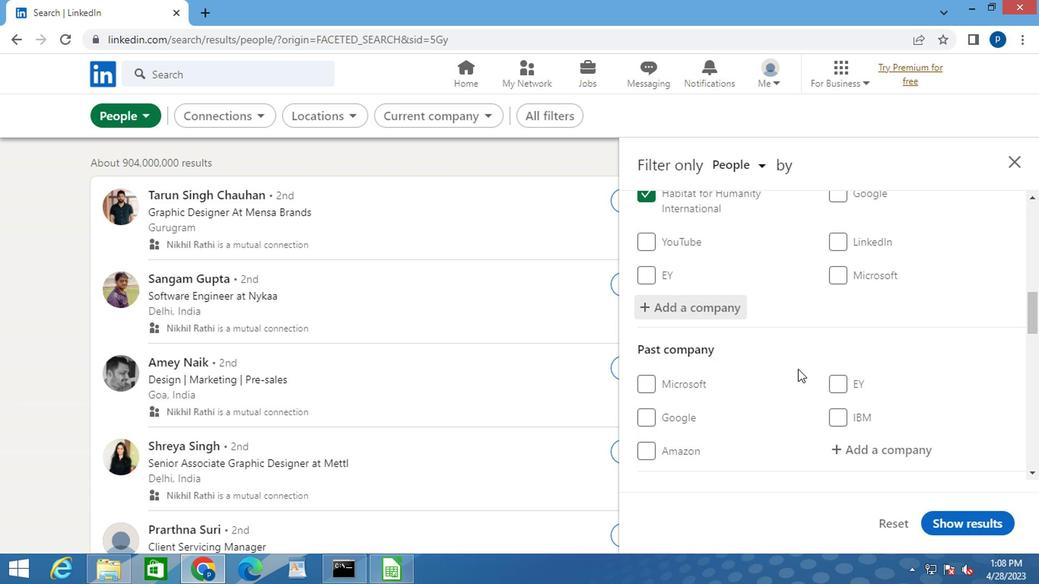 
Action: Mouse scrolled (794, 364) with delta (0, -1)
Screenshot: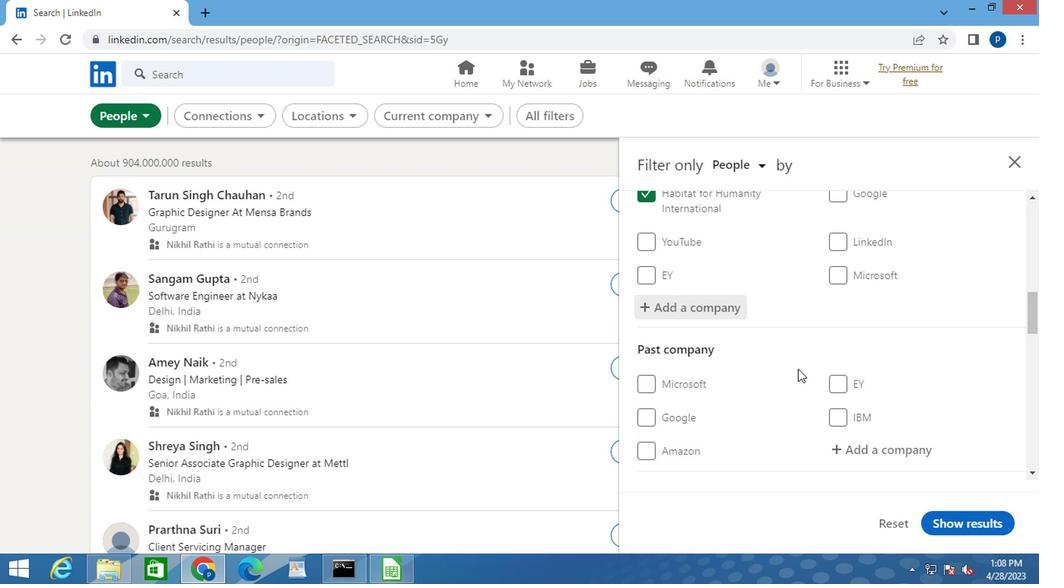 
Action: Mouse moved to (800, 372)
Screenshot: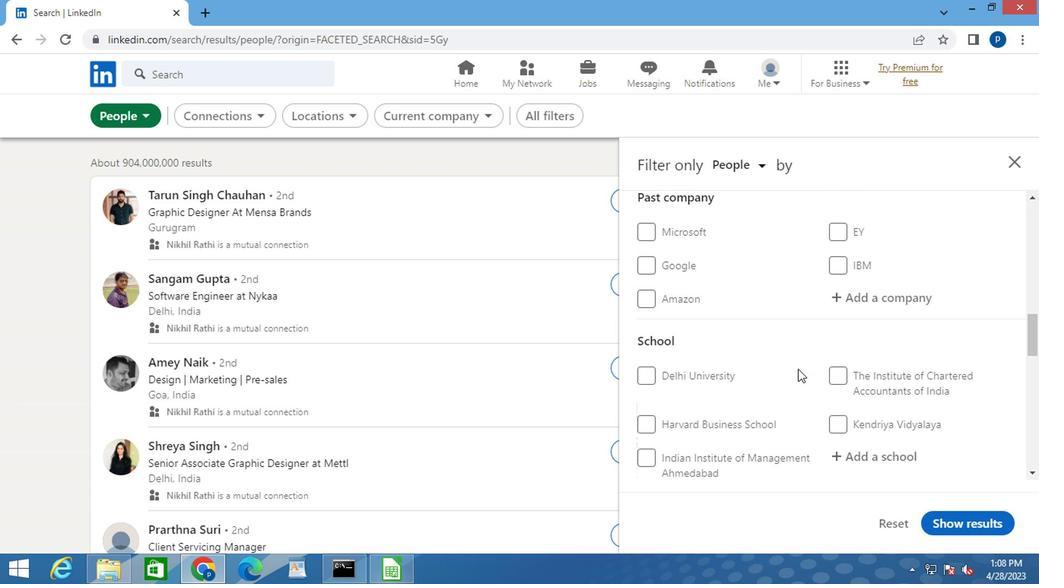 
Action: Mouse scrolled (800, 371) with delta (0, 0)
Screenshot: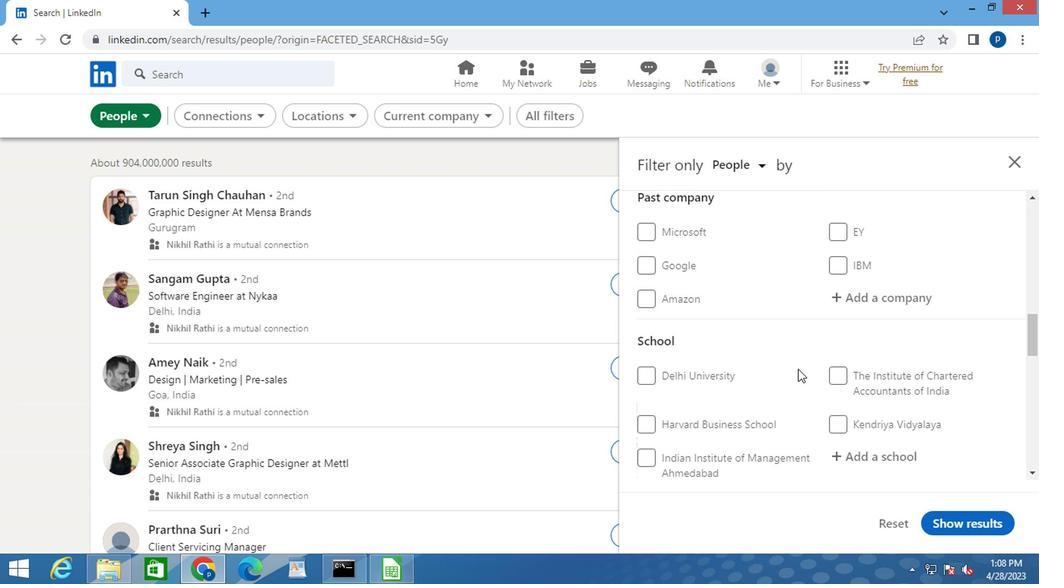
Action: Mouse moved to (855, 381)
Screenshot: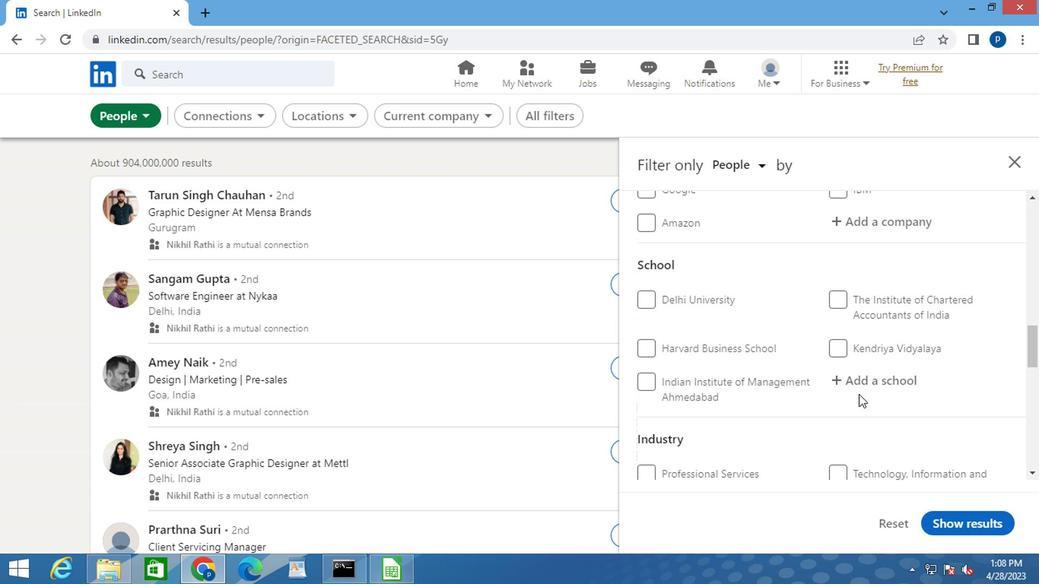 
Action: Mouse pressed left at (855, 381)
Screenshot: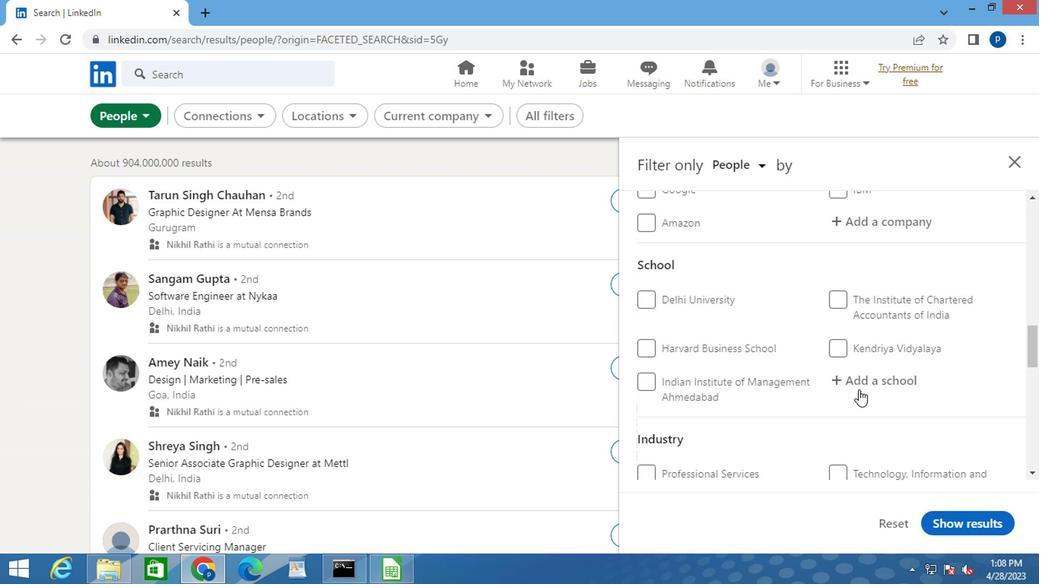 
Action: Mouse pressed left at (855, 381)
Screenshot: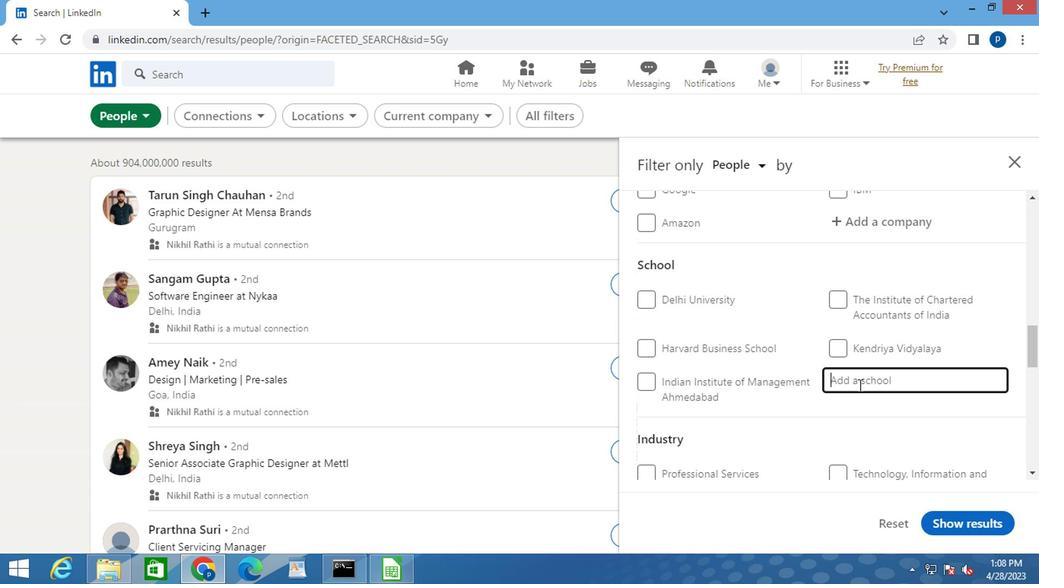 
Action: Key pressed <Key.caps_lock>A<Key.caps_lock>BEDA<Key.space><Key.caps_lock>I<Key.caps_lock>NAMDAR
Screenshot: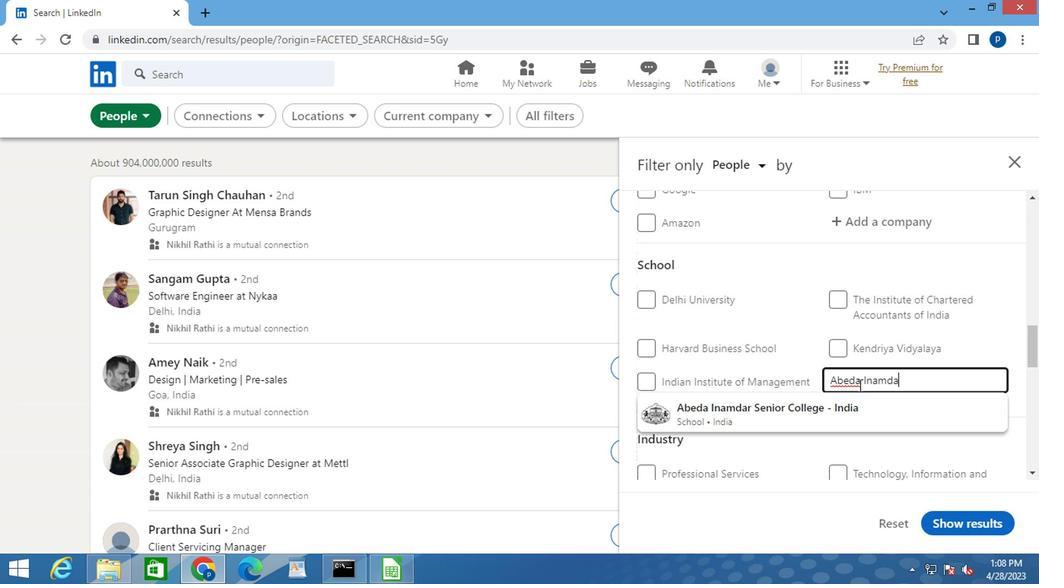 
Action: Mouse moved to (799, 407)
Screenshot: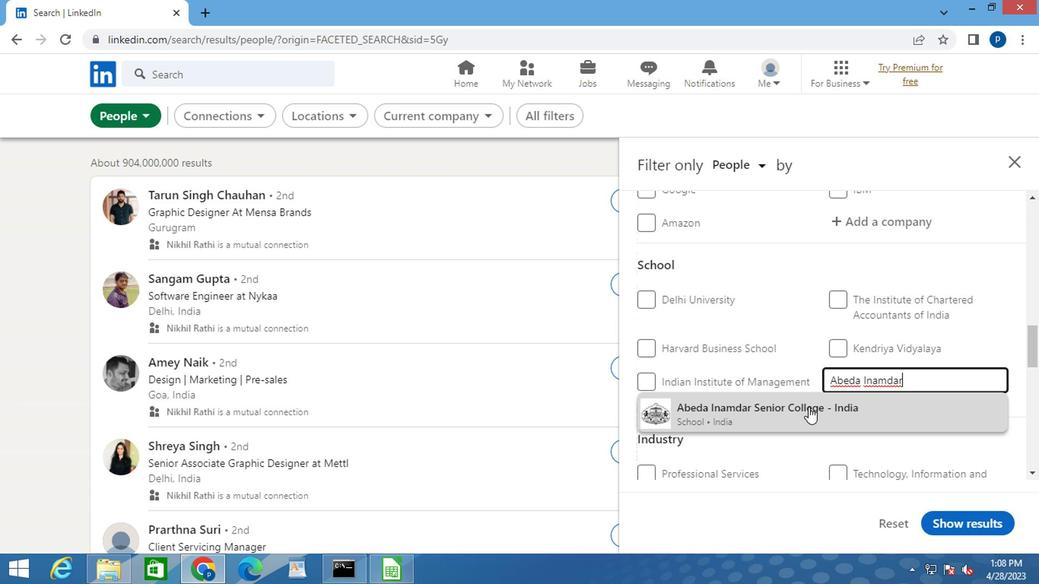 
Action: Mouse pressed left at (799, 407)
Screenshot: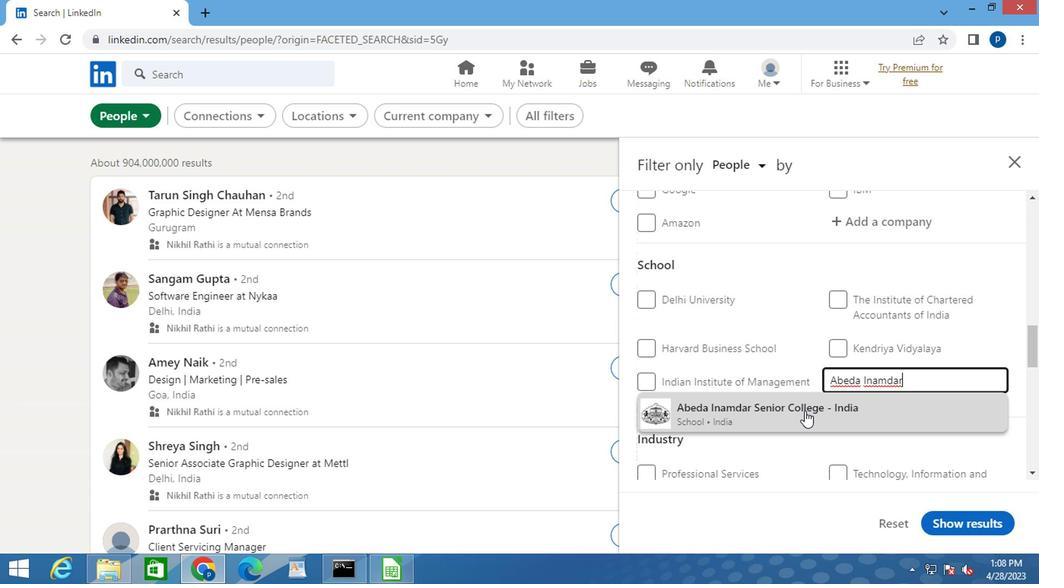 
Action: Mouse moved to (754, 379)
Screenshot: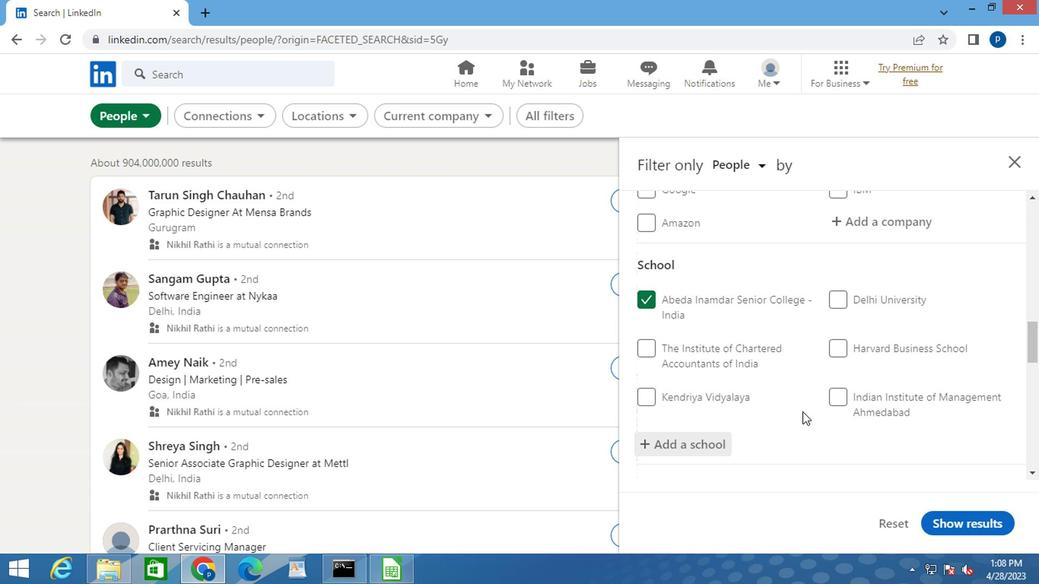 
Action: Mouse scrolled (754, 379) with delta (0, 0)
Screenshot: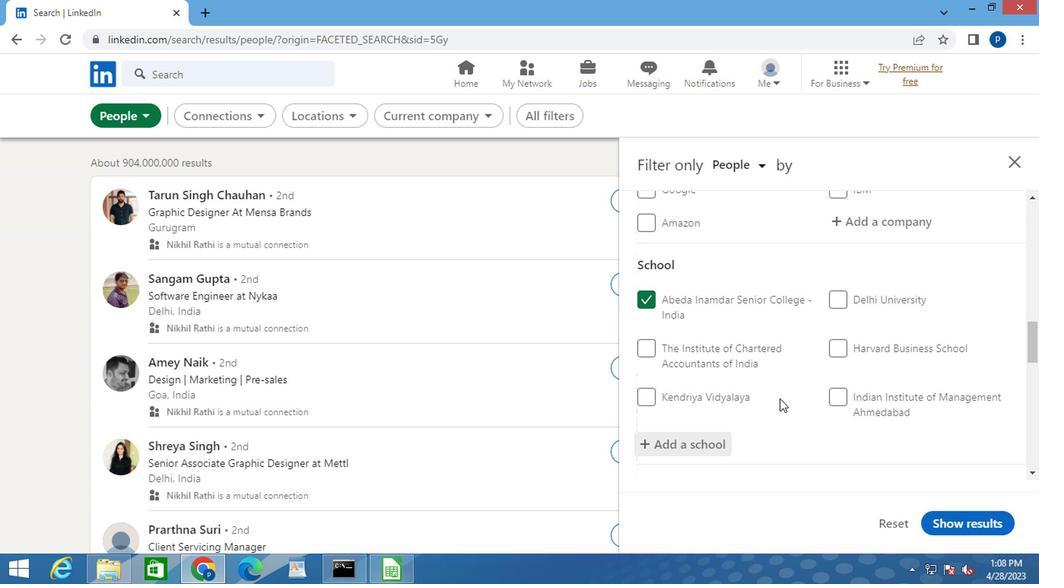 
Action: Mouse scrolled (754, 379) with delta (0, 0)
Screenshot: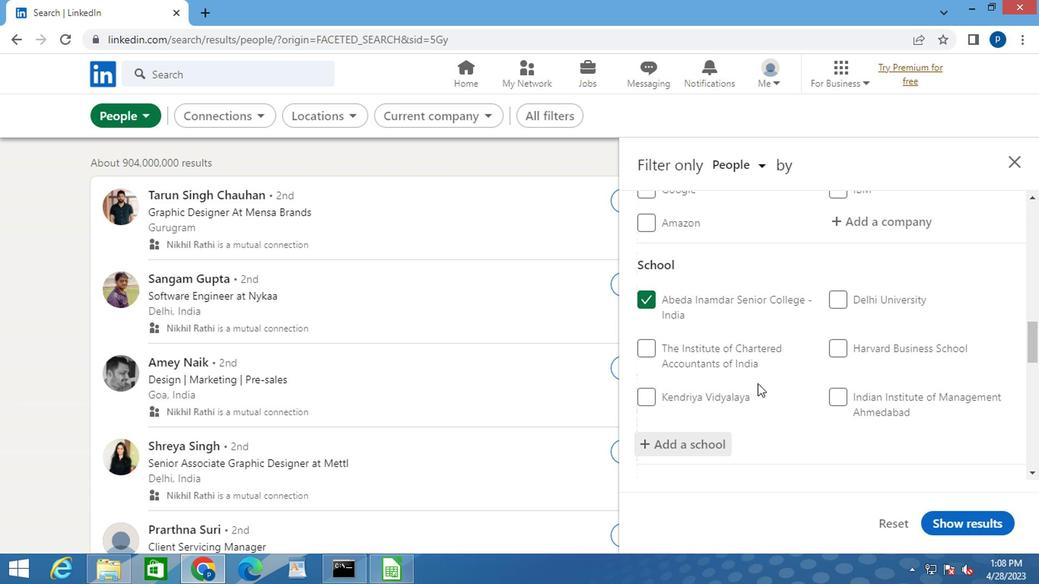 
Action: Mouse moved to (741, 355)
Screenshot: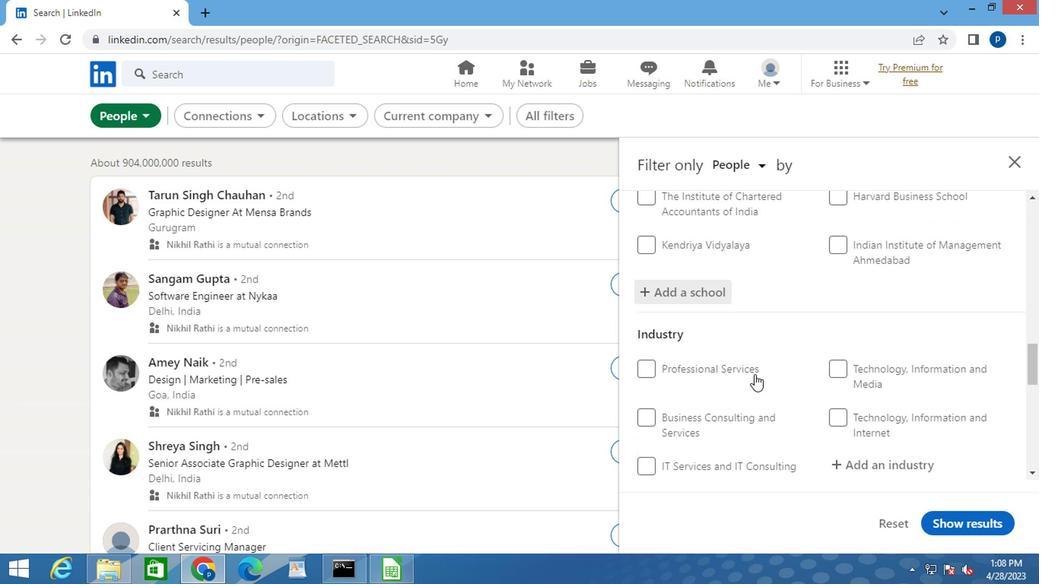 
Action: Mouse scrolled (741, 354) with delta (0, -1)
Screenshot: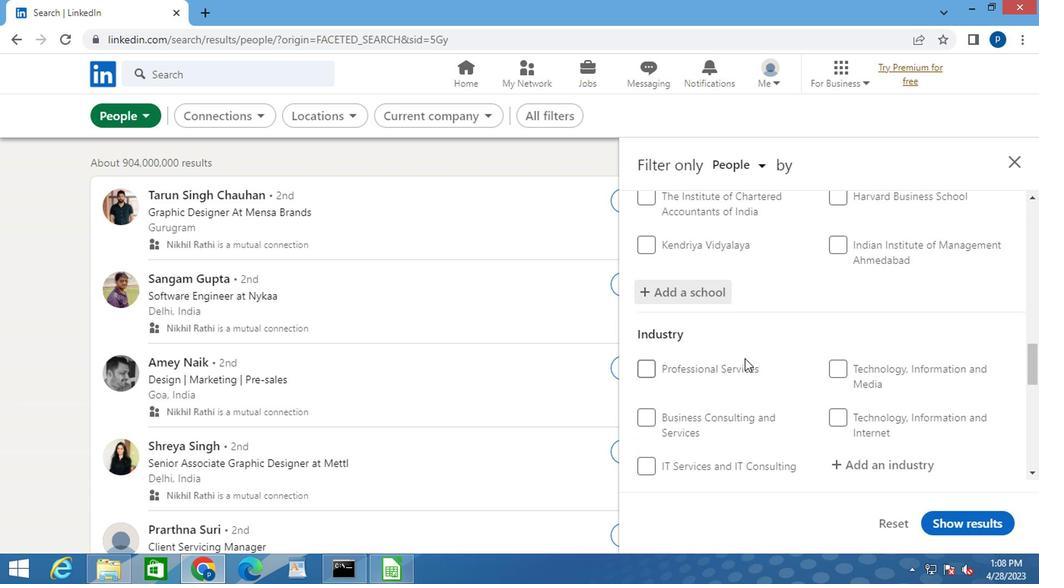 
Action: Key pressed <Key.caps_lock>
Screenshot: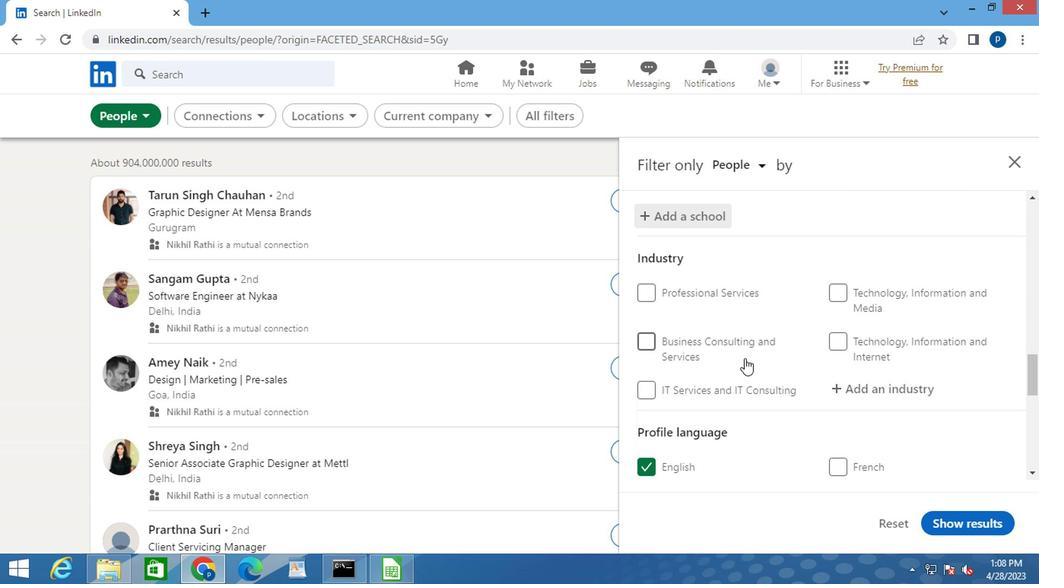 
Action: Mouse moved to (856, 381)
Screenshot: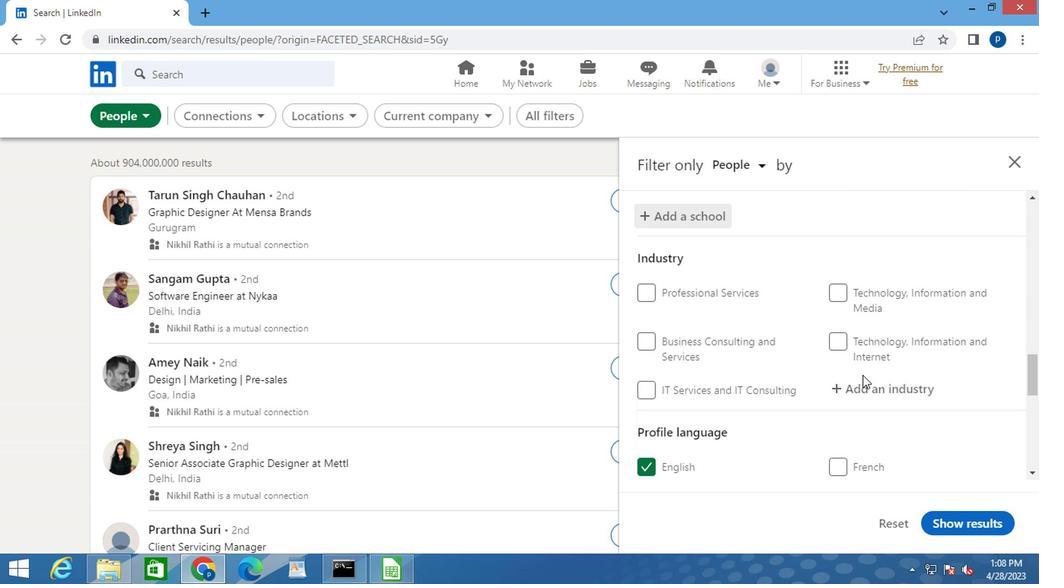 
Action: Mouse pressed left at (856, 381)
Screenshot: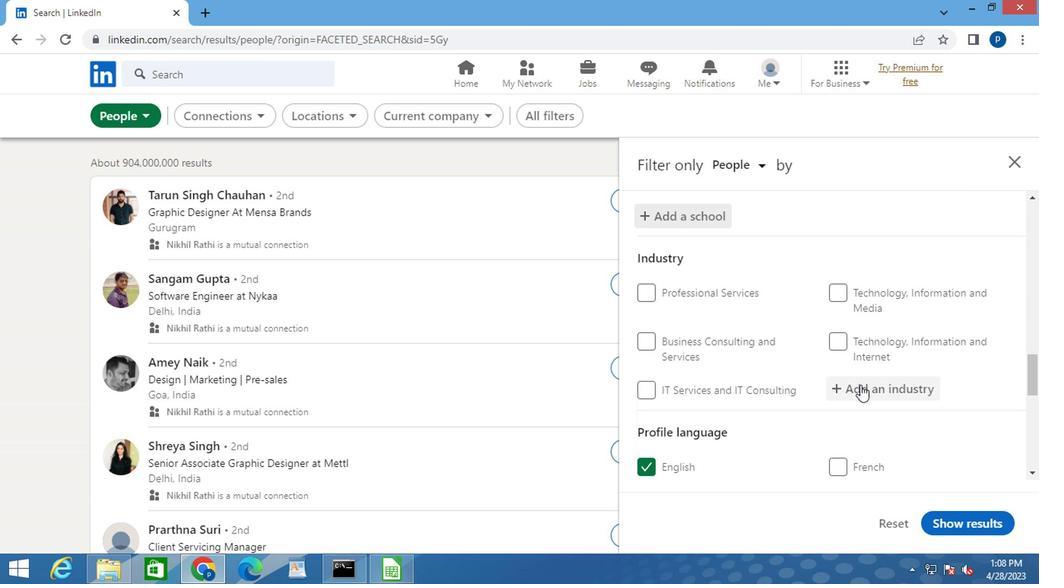 
Action: Key pressed <Key.caps_lock>E<Key.caps_lock>CONOMIC<Key.space><Key.caps_lock>P<Key.caps_lock>RO
Screenshot: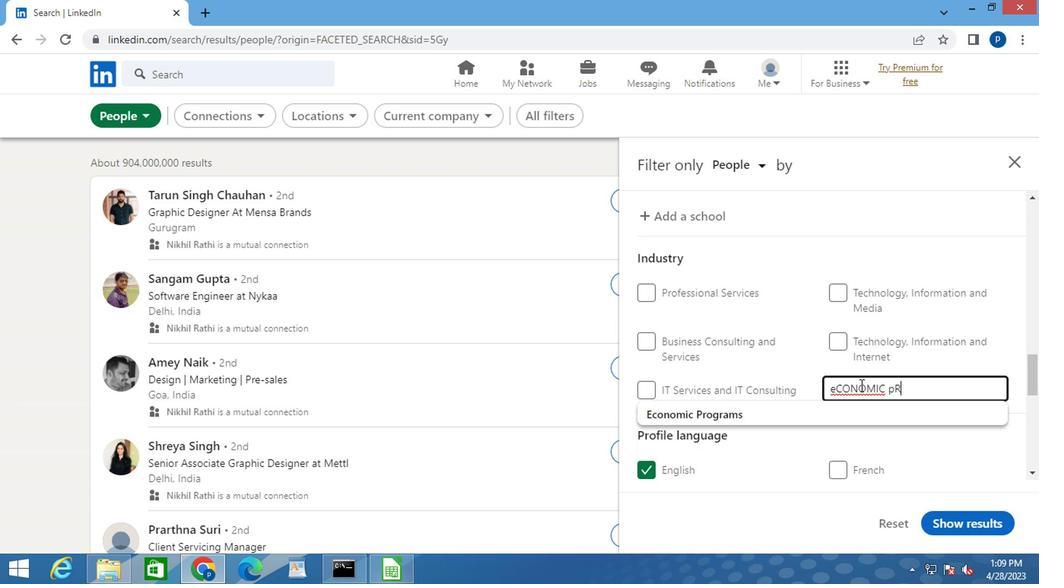 
Action: Mouse moved to (705, 413)
Screenshot: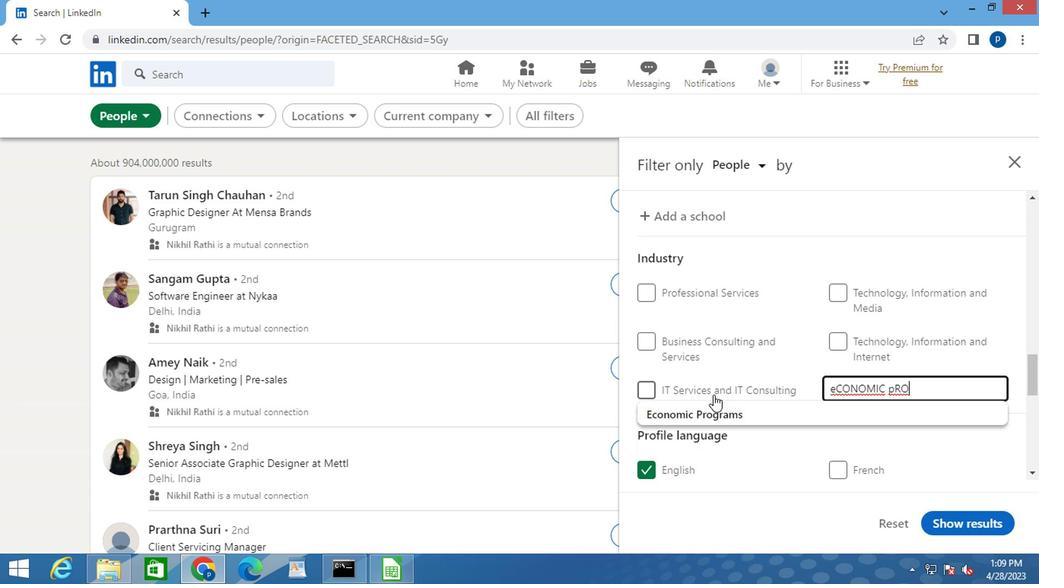
Action: Mouse pressed left at (705, 413)
Screenshot: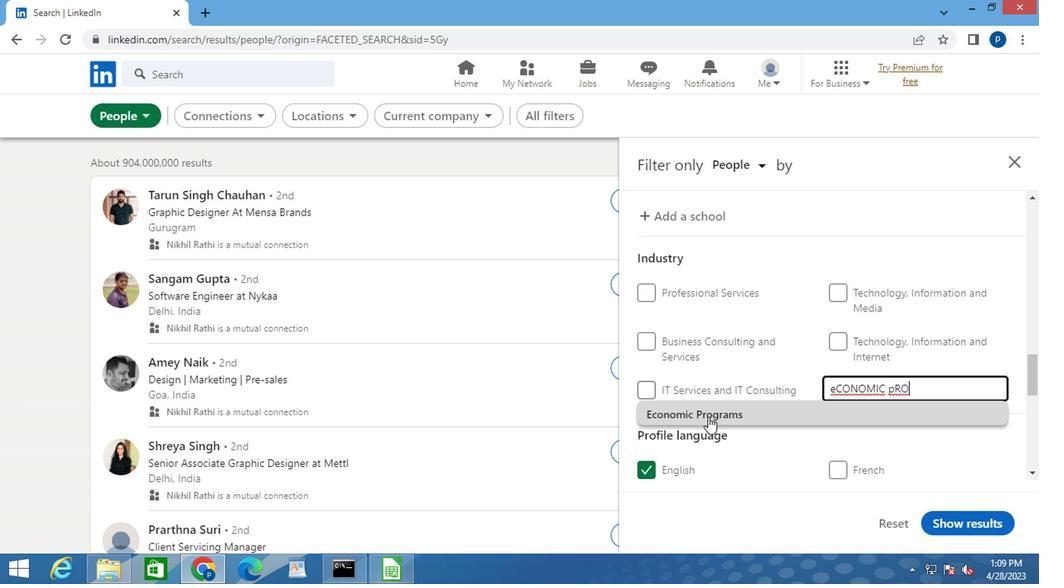 
Action: Mouse moved to (715, 402)
Screenshot: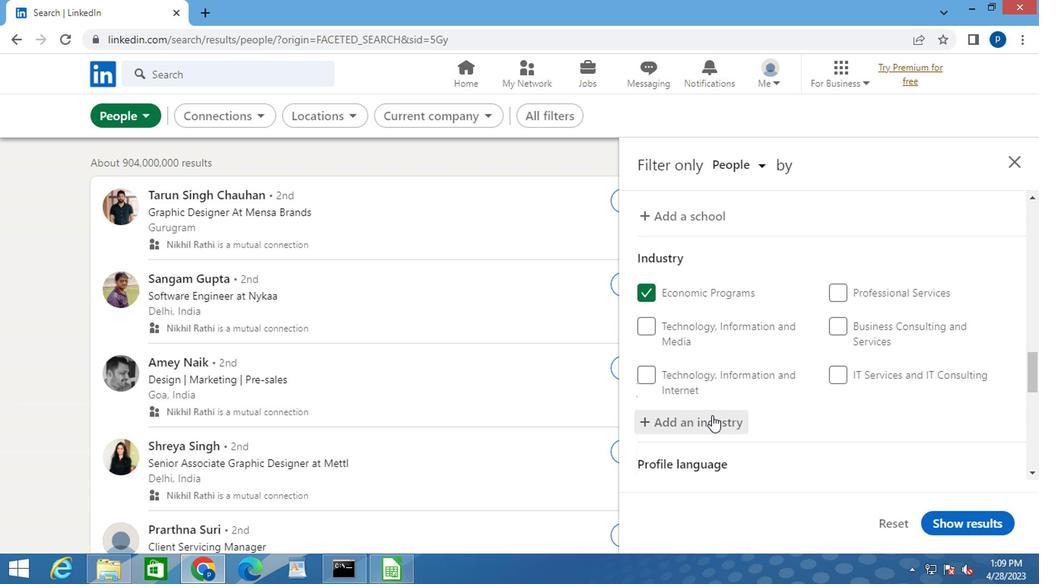 
Action: Mouse scrolled (715, 401) with delta (0, 0)
Screenshot: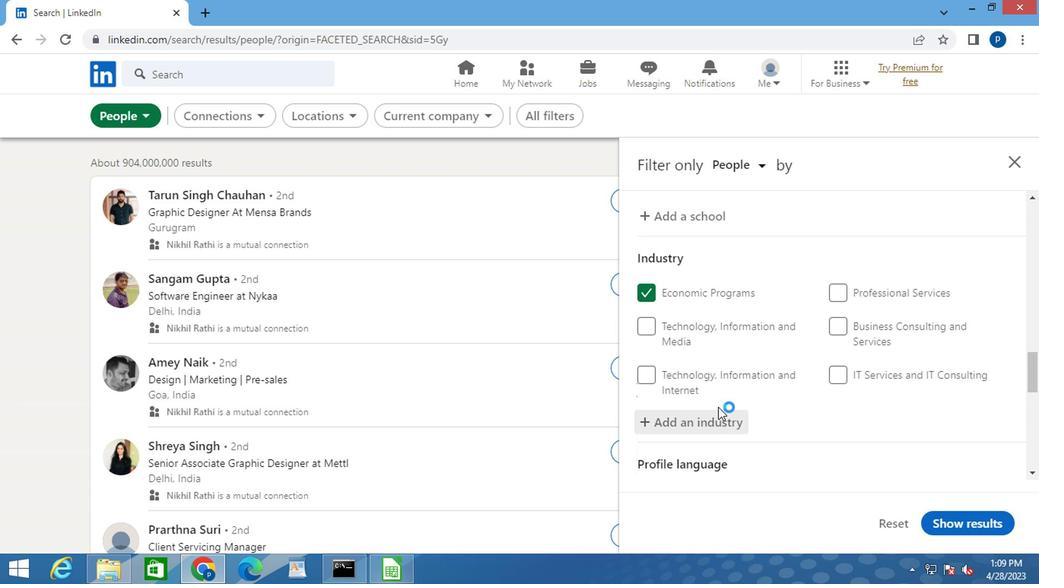 
Action: Mouse scrolled (715, 401) with delta (0, 0)
Screenshot: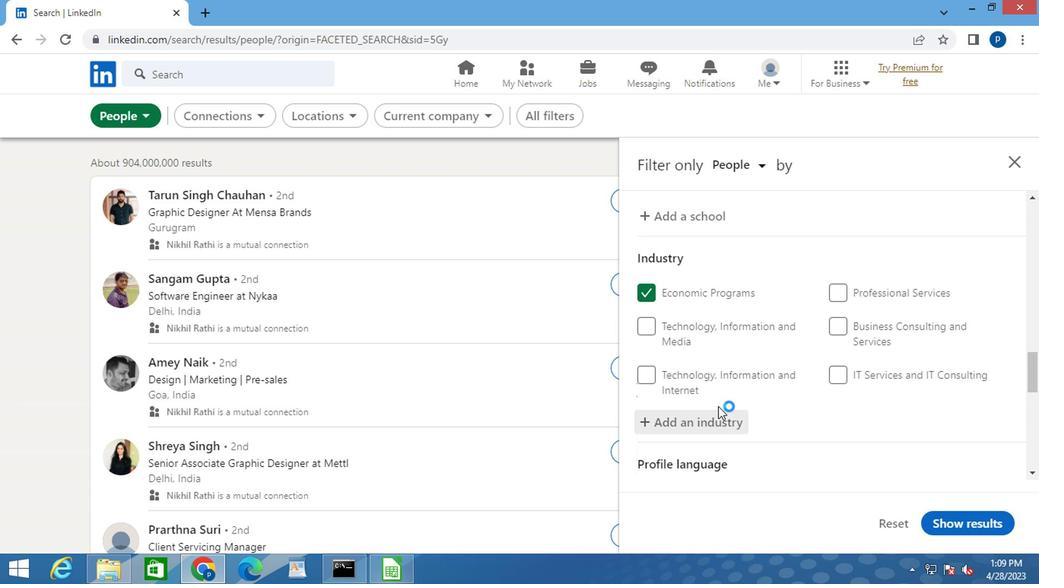 
Action: Mouse moved to (752, 384)
Screenshot: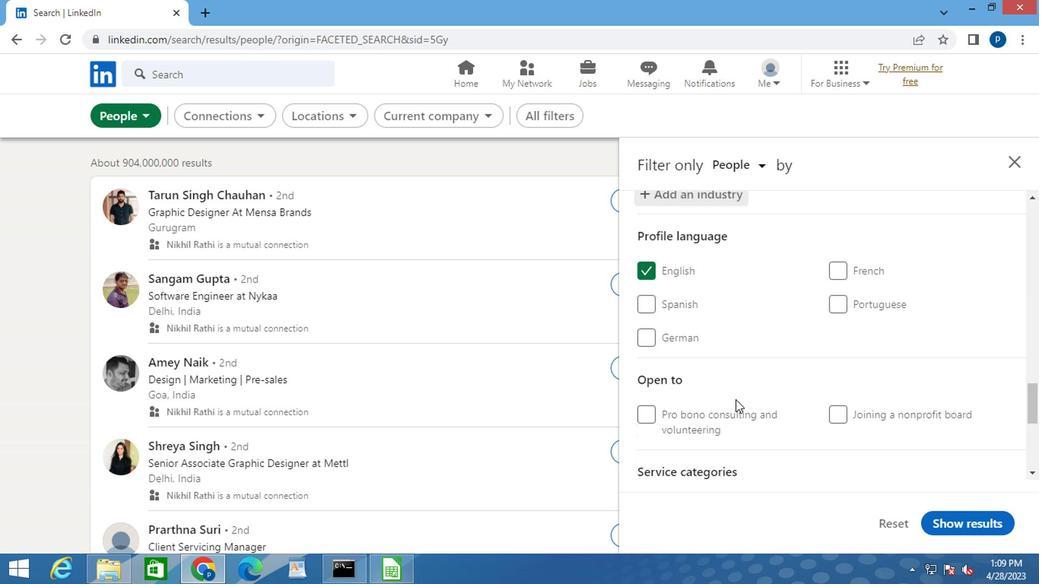 
Action: Mouse scrolled (752, 383) with delta (0, 0)
Screenshot: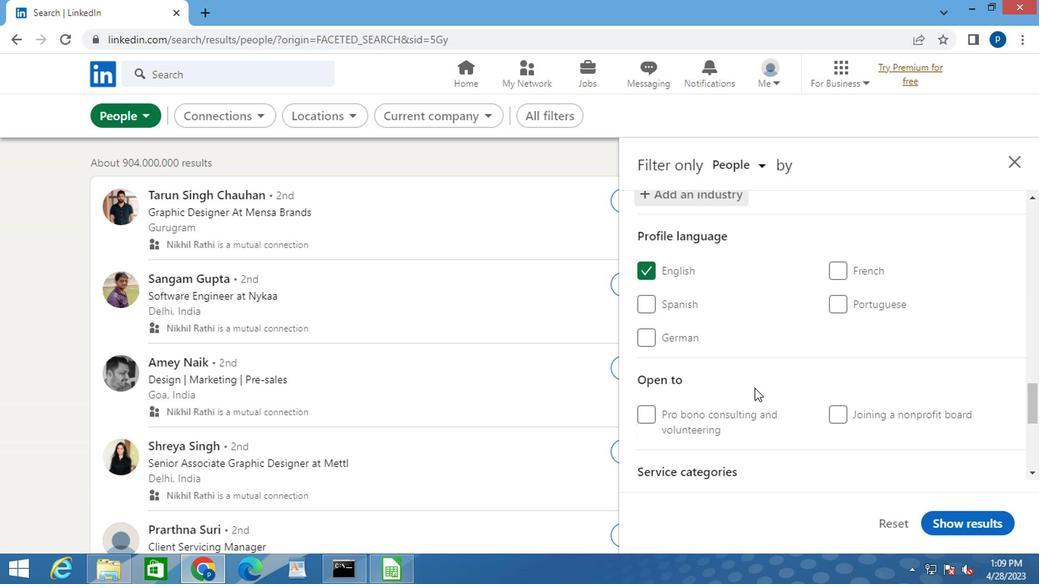 
Action: Mouse scrolled (752, 383) with delta (0, 0)
Screenshot: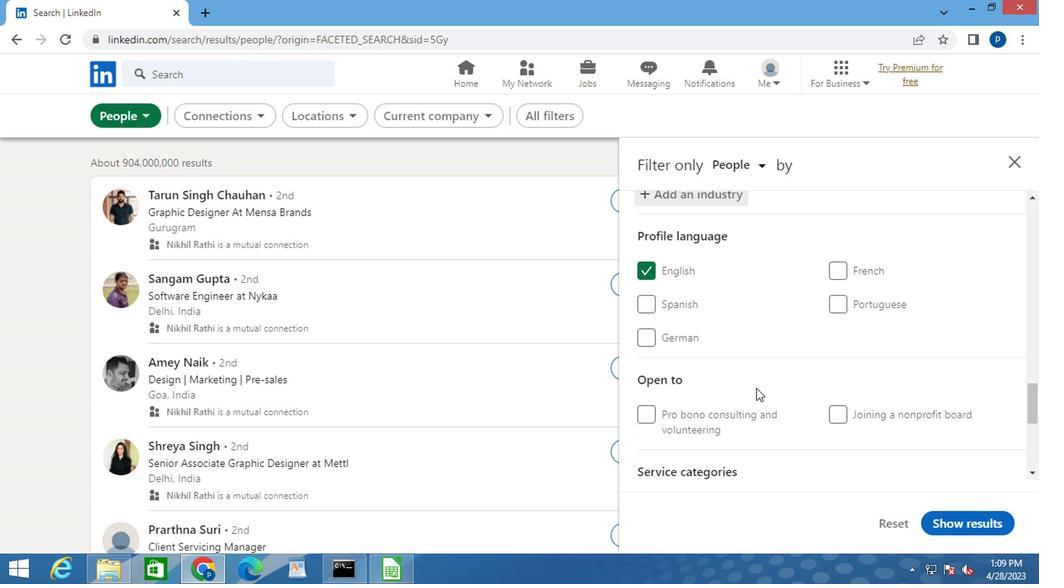 
Action: Mouse moved to (843, 410)
Screenshot: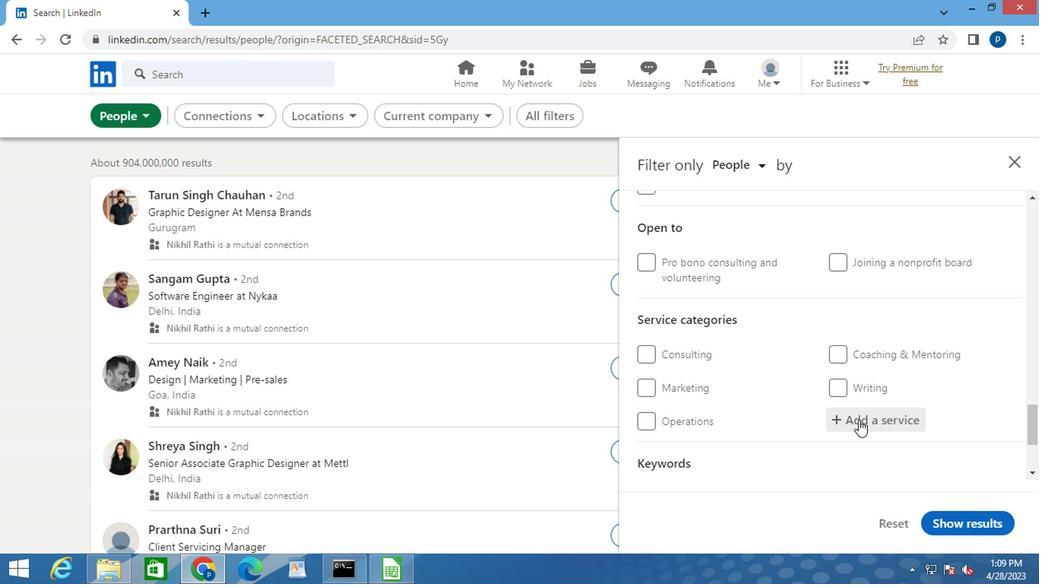 
Action: Mouse pressed left at (843, 410)
Screenshot: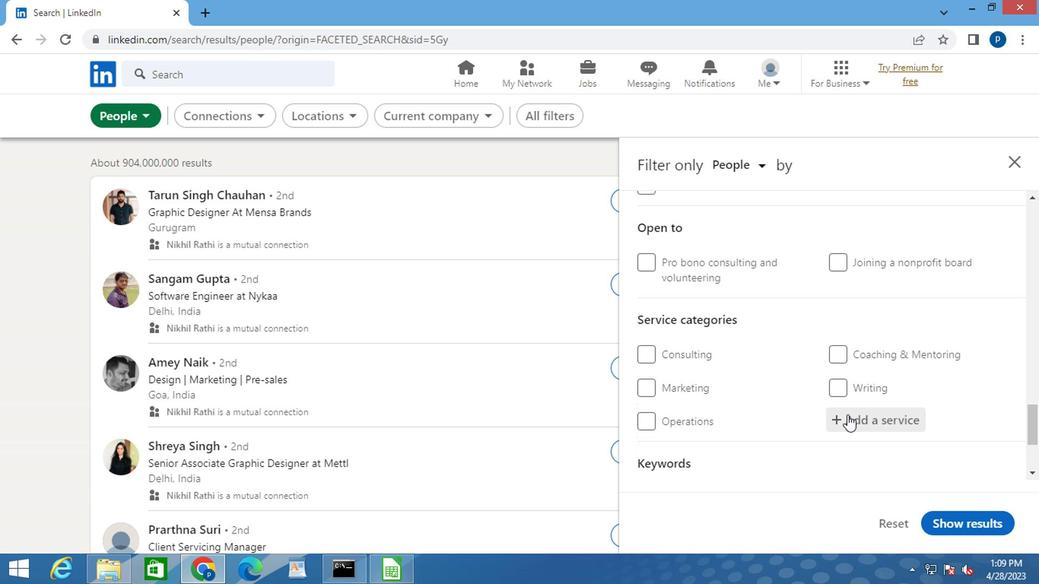 
Action: Key pressed <Key.caps_lock>F<Key.caps_lock>INANCIA<Key.backspace><Key.backspace><Key.backspace><Key.backspace><Key.backspace><Key.backspace><Key.backspace><Key.backspace><Key.backspace><Key.backspace><Key.backspace><Key.backspace><Key.backspace><Key.backspace><Key.backspace>F<Key.caps_lock>INANCIAL<Key.space><Key.caps_lock>P<Key.caps_lock>LANNING
Screenshot: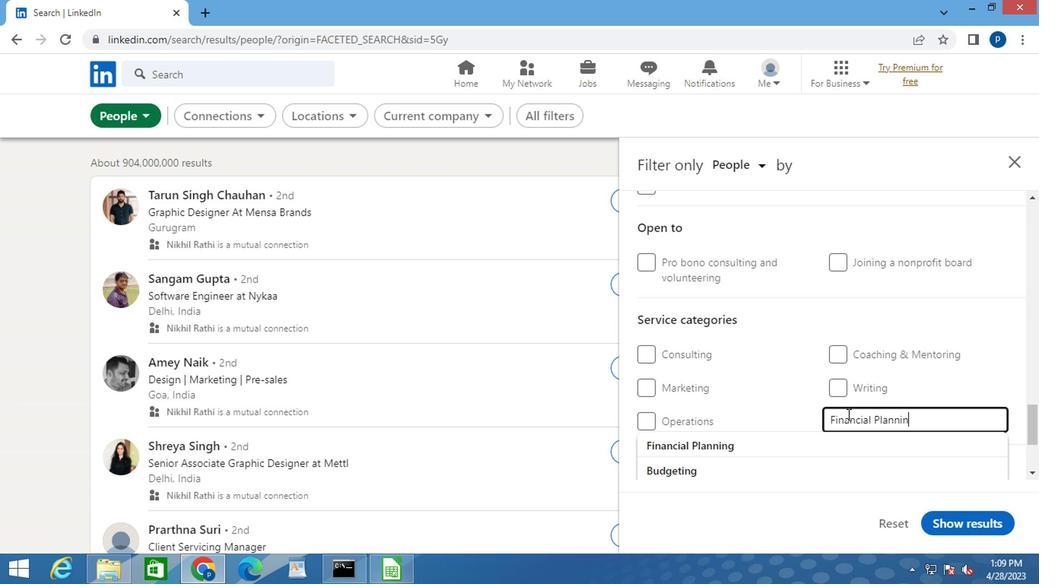 
Action: Mouse moved to (749, 438)
Screenshot: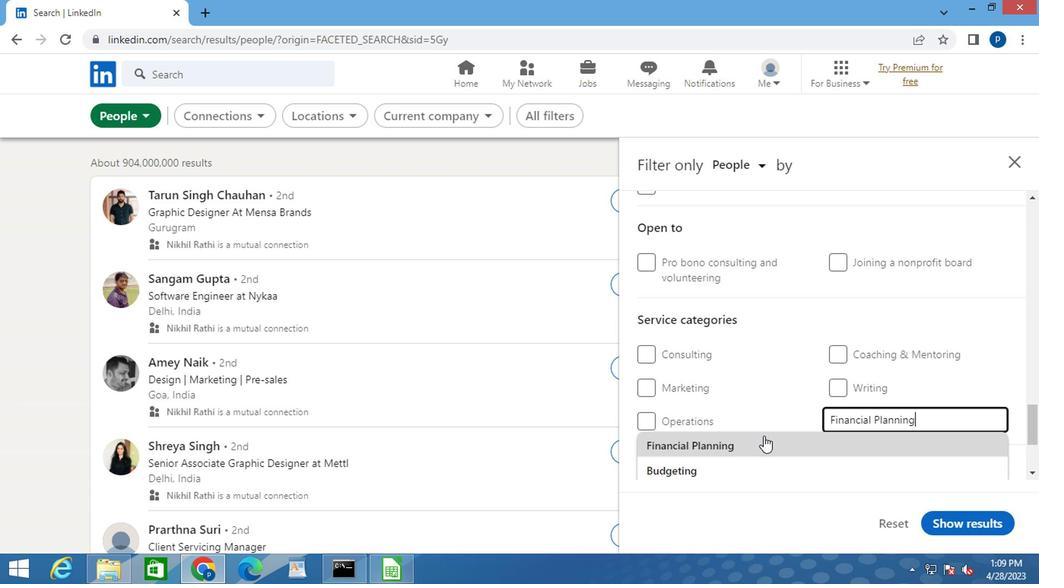 
Action: Mouse pressed left at (749, 438)
Screenshot: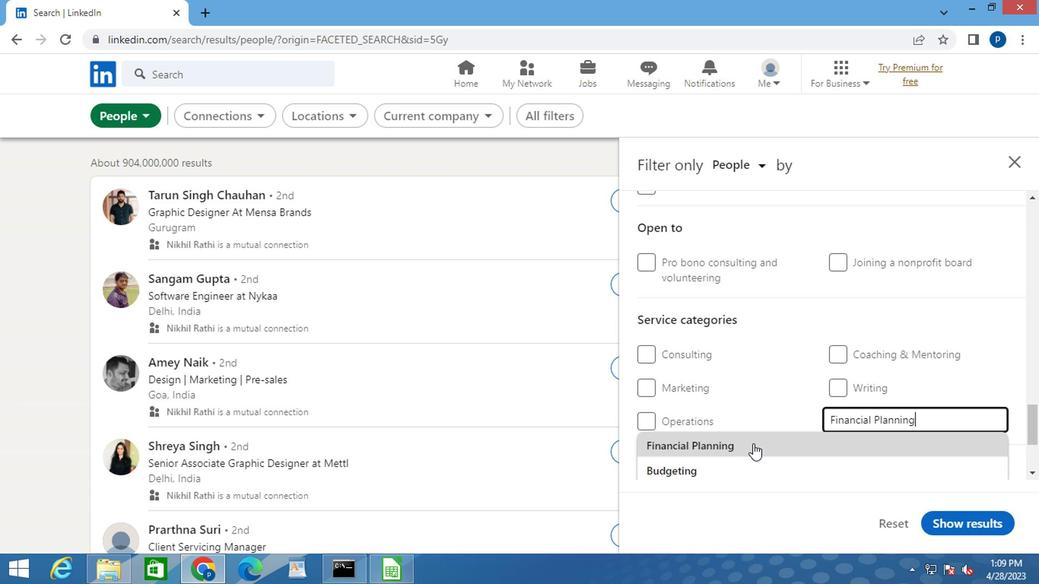 
Action: Mouse moved to (741, 423)
Screenshot: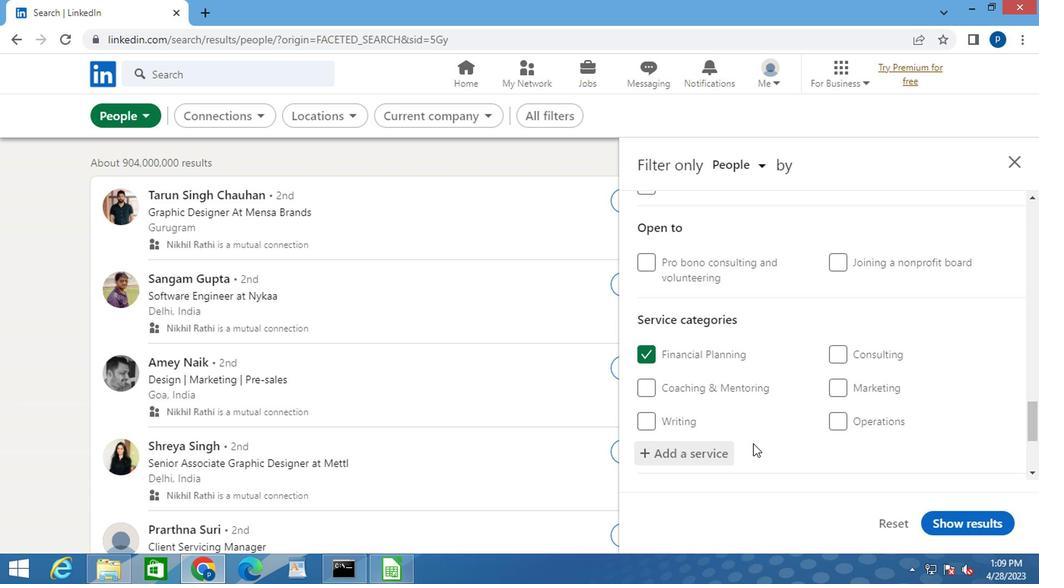 
Action: Mouse scrolled (741, 422) with delta (0, -1)
Screenshot: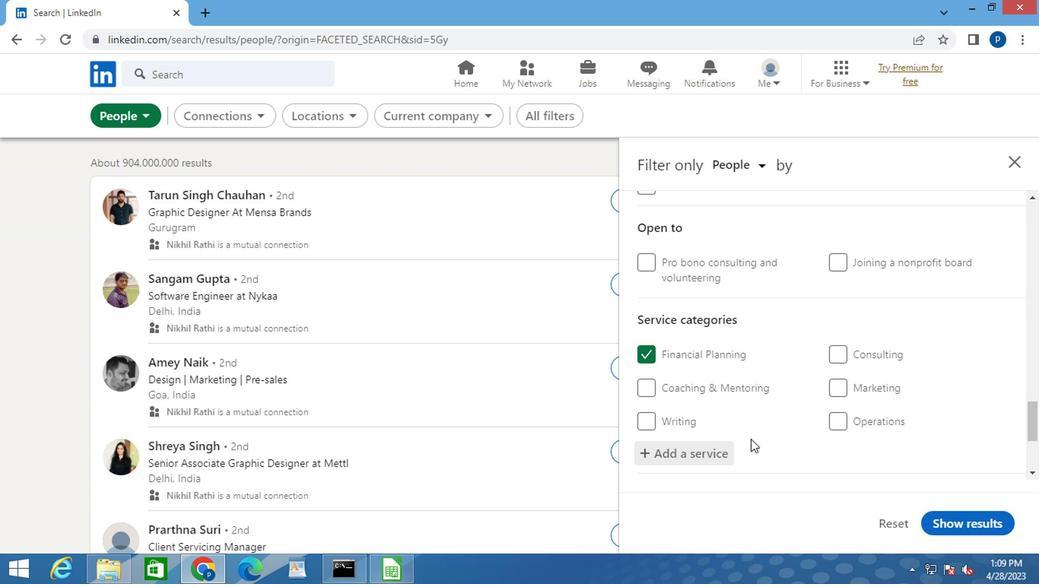 
Action: Mouse scrolled (741, 422) with delta (0, -1)
Screenshot: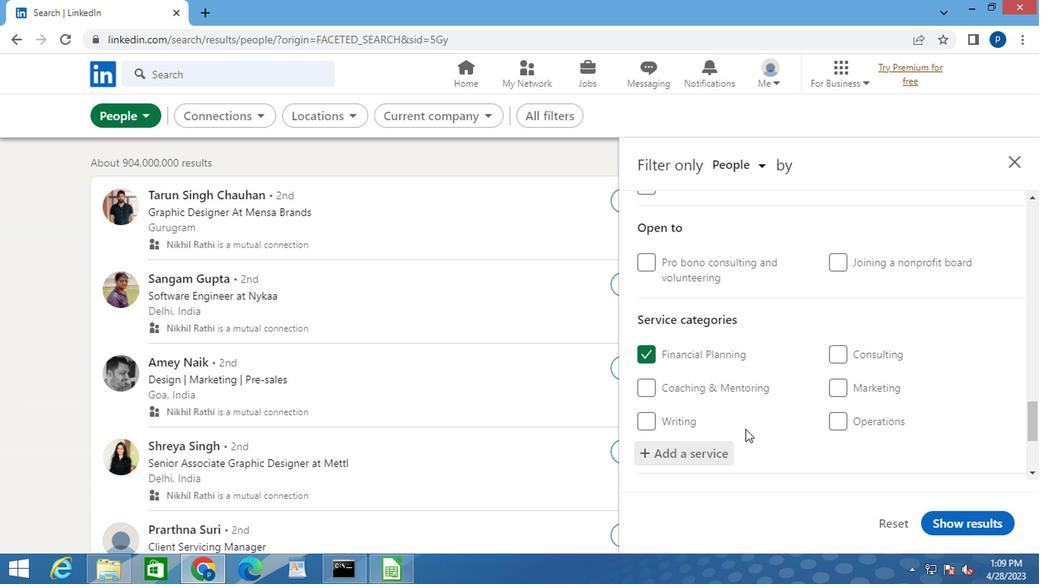 
Action: Mouse moved to (741, 423)
Screenshot: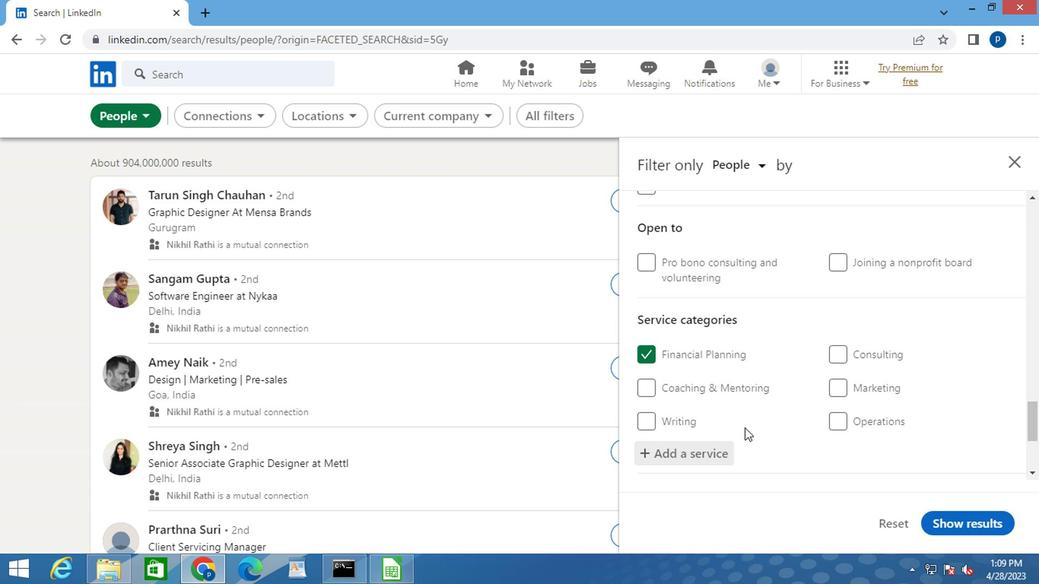 
Action: Mouse scrolled (741, 422) with delta (0, -1)
Screenshot: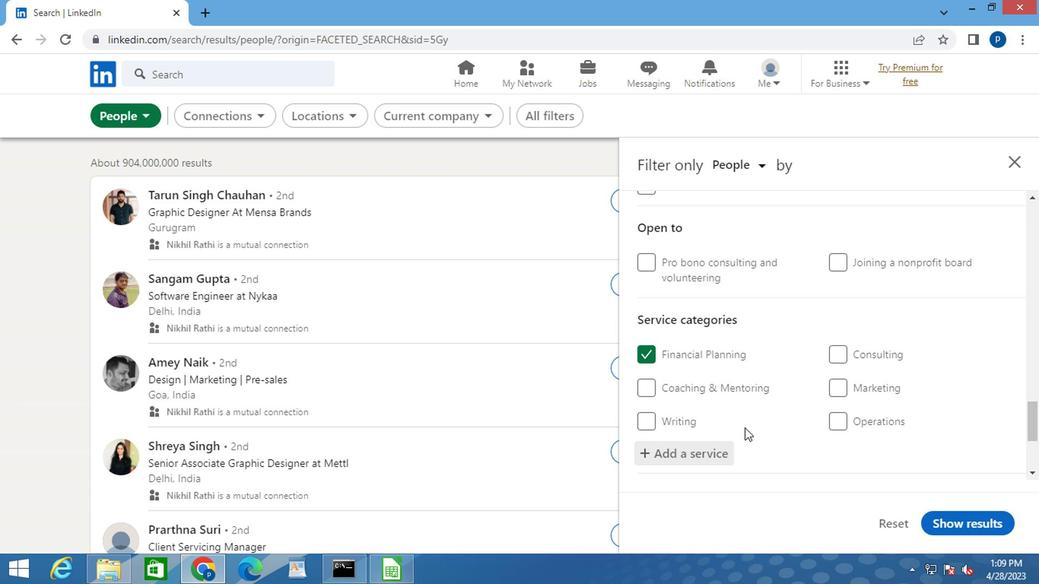
Action: Mouse moved to (700, 407)
Screenshot: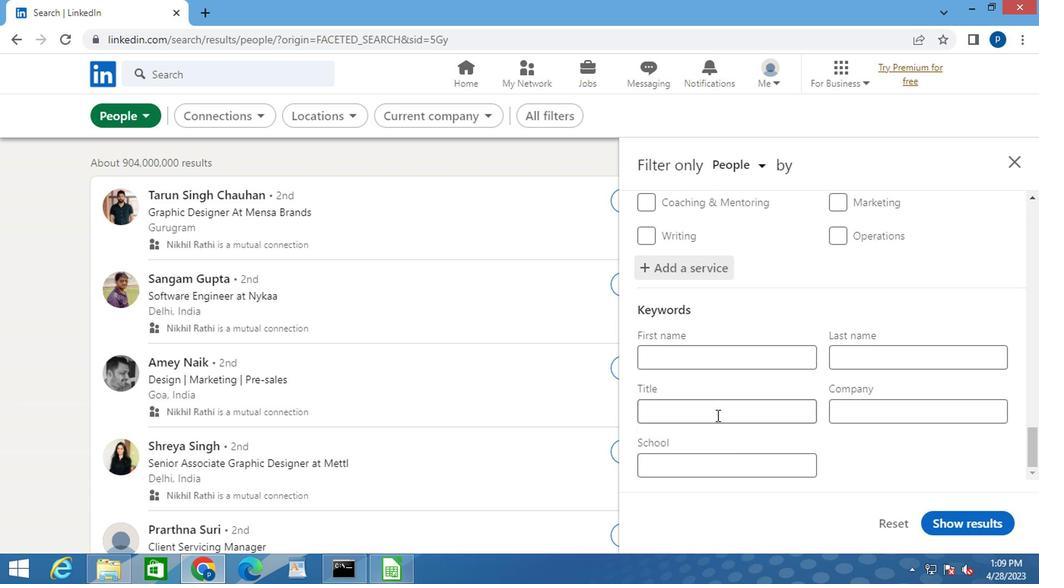 
Action: Mouse pressed left at (700, 407)
Screenshot: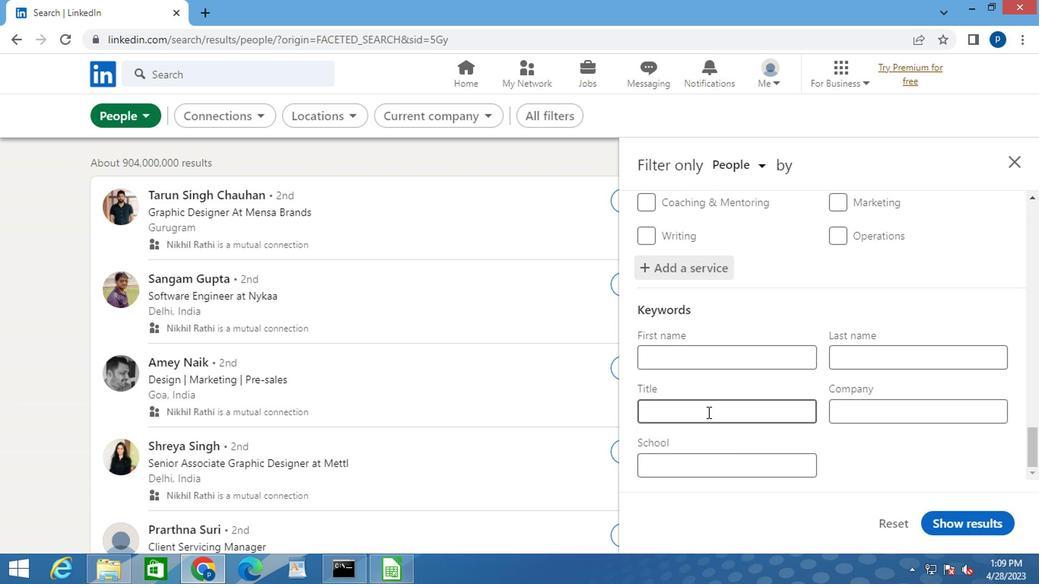 
Action: Key pressed <Key.caps_lock>
Screenshot: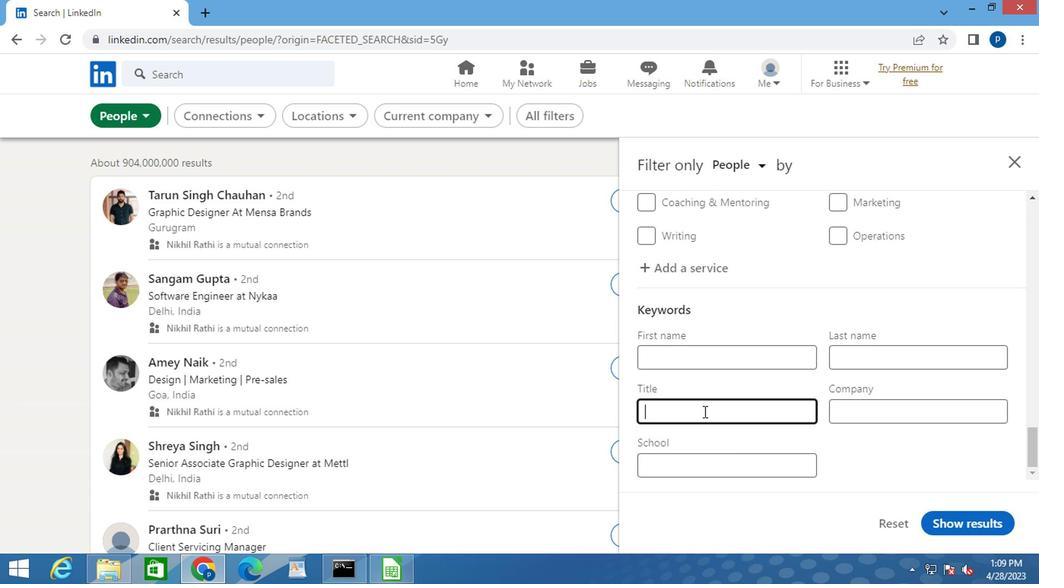 
Action: Mouse moved to (700, 407)
Screenshot: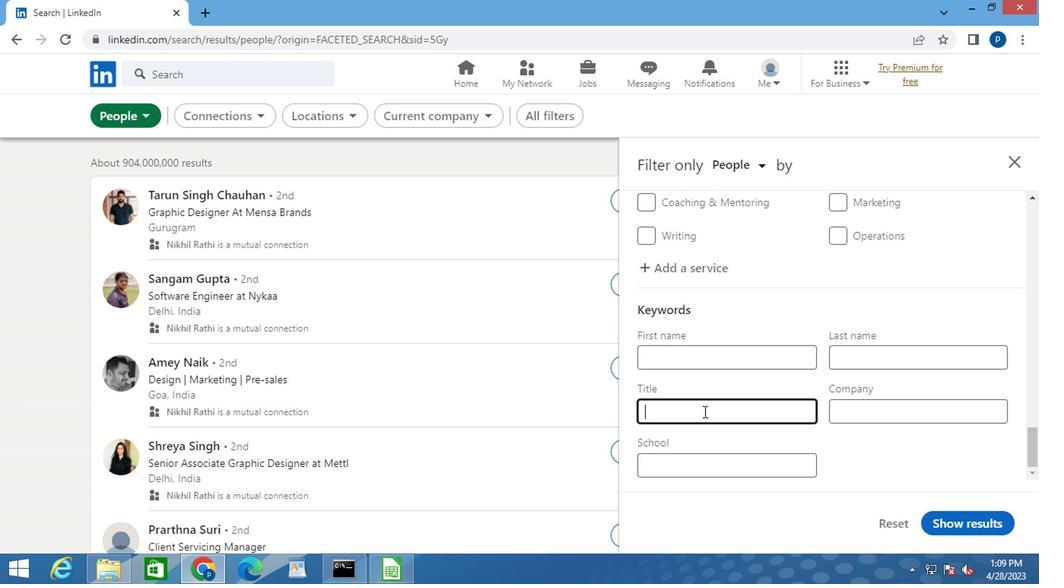 
Action: Key pressed Y<Key.caps_lock>OGA<Key.space><Key.caps_lock>I<Key.caps_lock>NSTRUCTOR<Key.space>
Screenshot: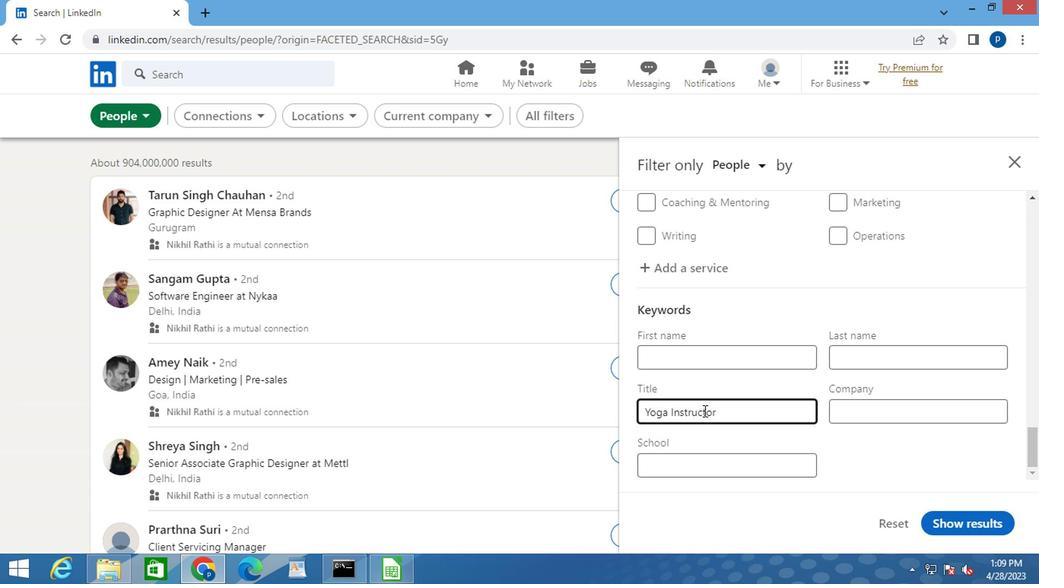 
Action: Mouse moved to (952, 508)
Screenshot: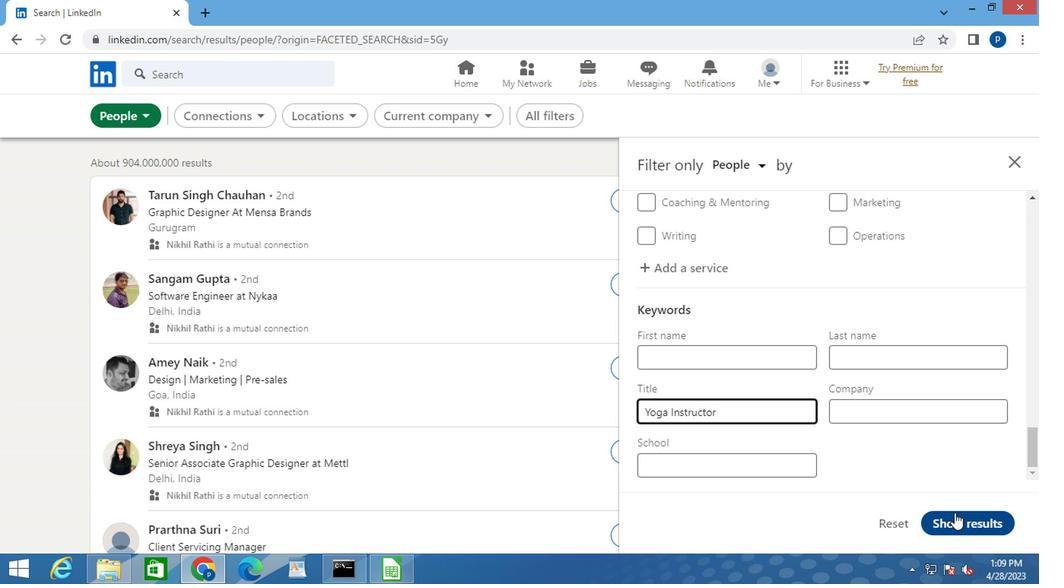 
Action: Mouse pressed left at (952, 508)
Screenshot: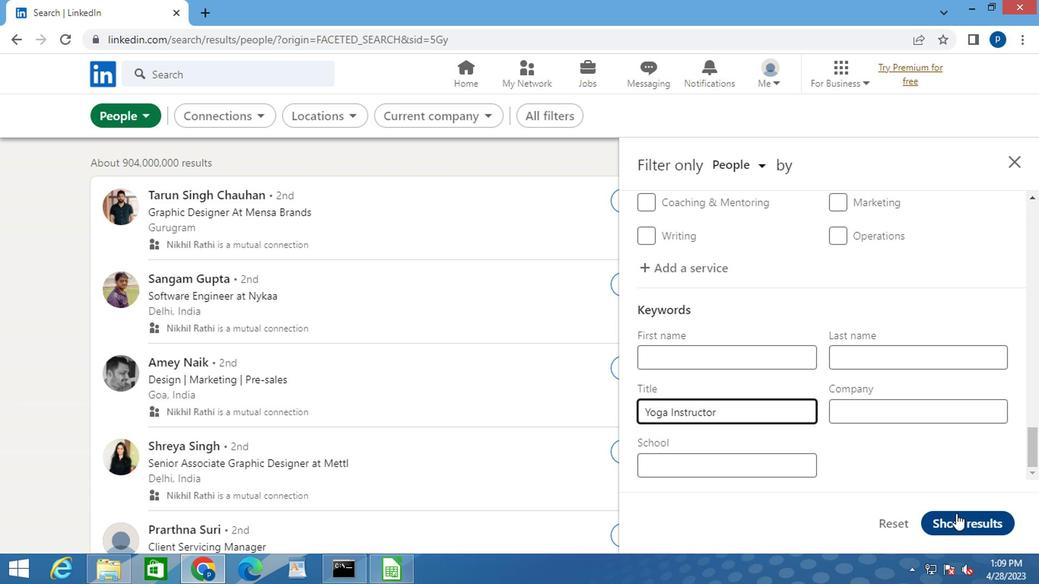 
